 Task: Pair a Bluetooth device, such as headphones or a keyboard, with your Mac.
Action: Mouse moved to (326, 163)
Screenshot: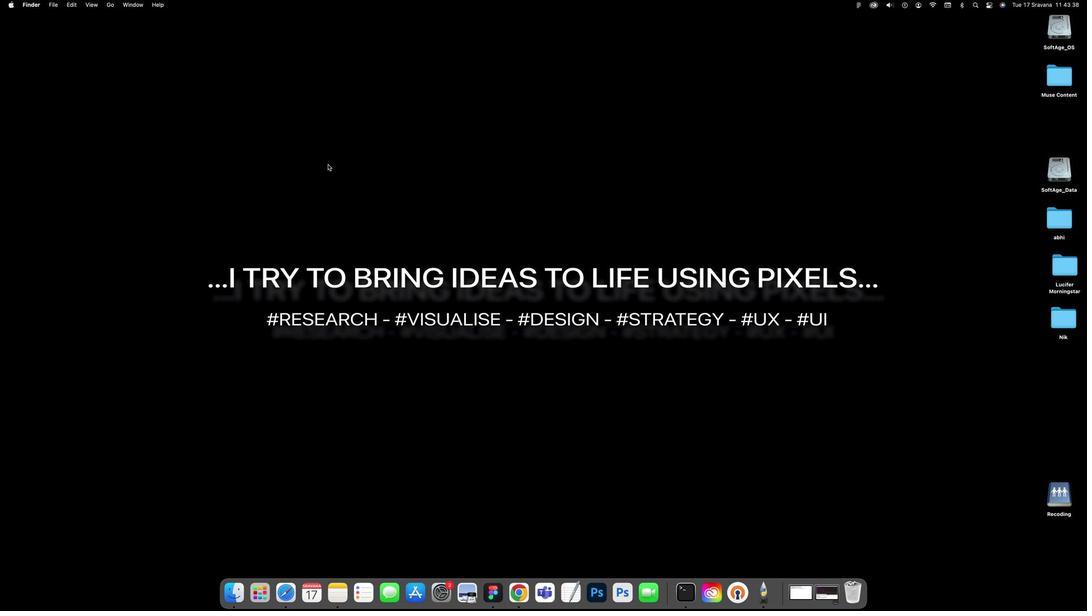 
Action: Mouse pressed left at (326, 163)
Screenshot: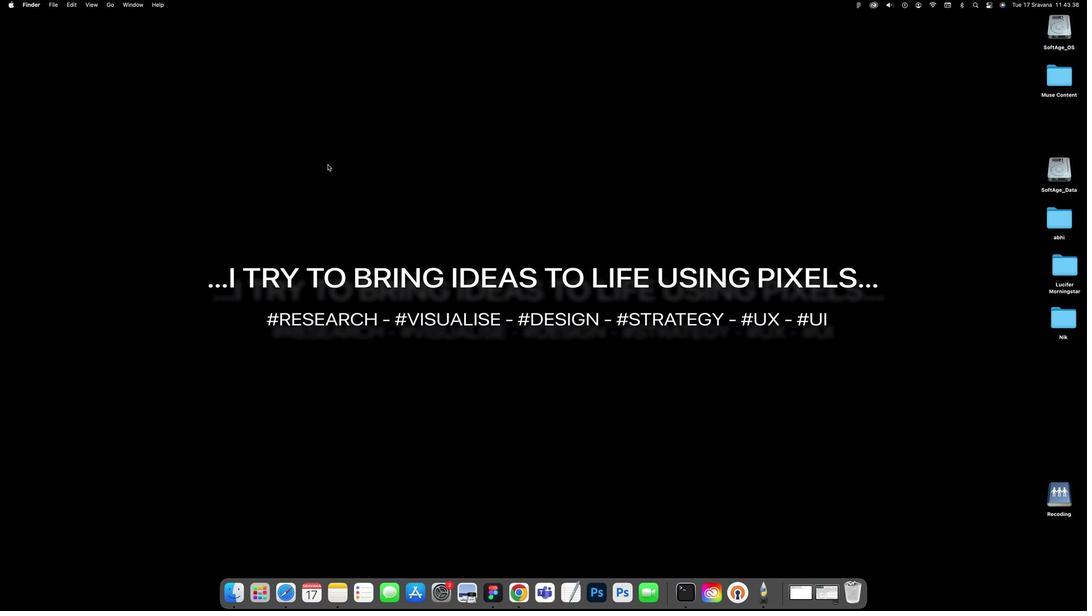 
Action: Mouse moved to (7, 2)
Screenshot: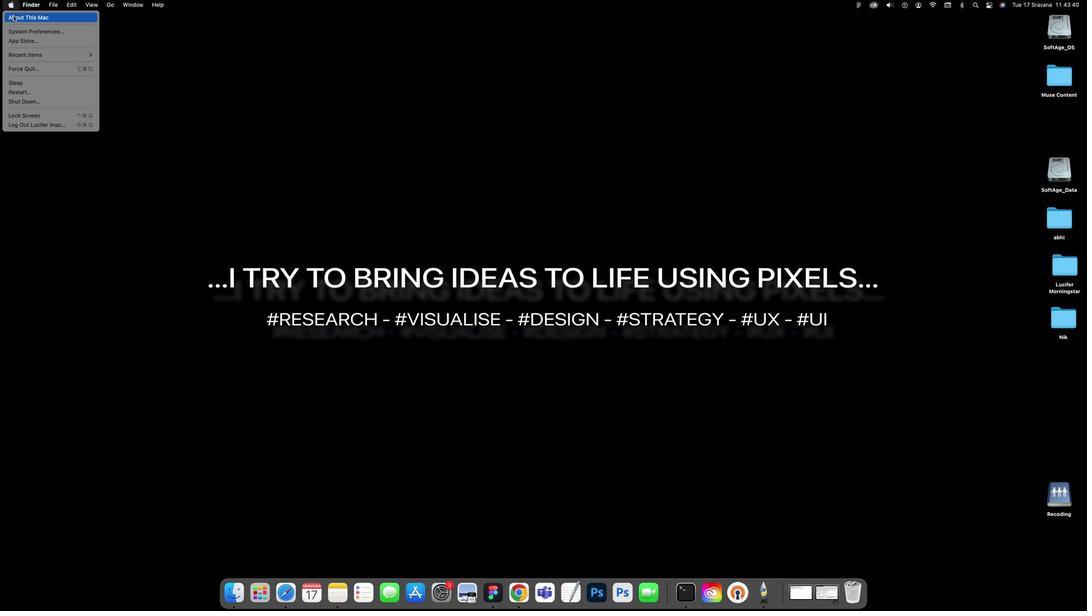
Action: Mouse pressed left at (7, 2)
Screenshot: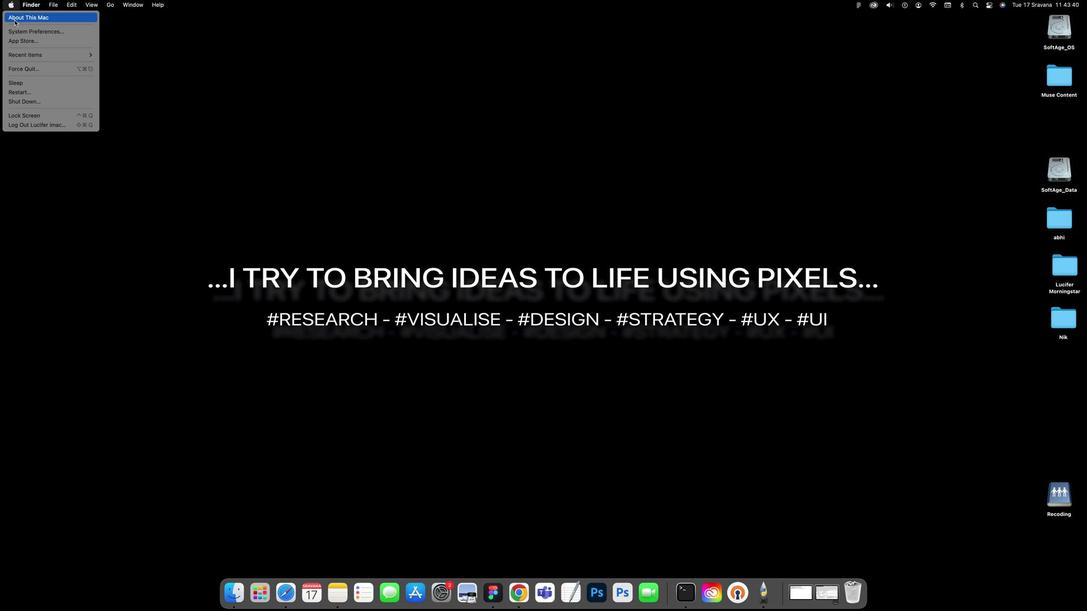 
Action: Mouse moved to (13, 28)
Screenshot: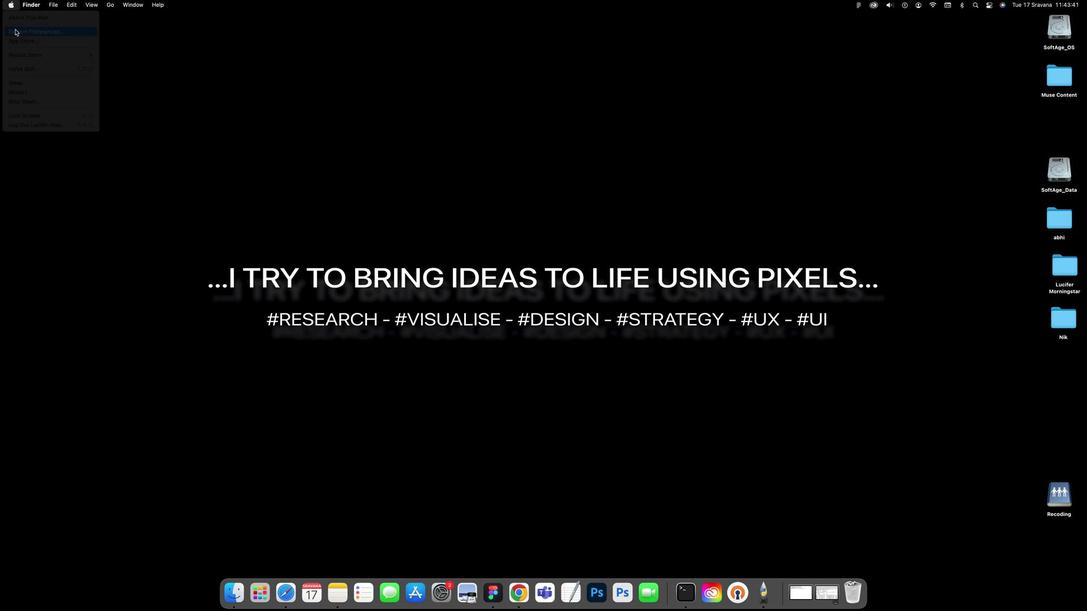 
Action: Mouse pressed left at (13, 28)
Screenshot: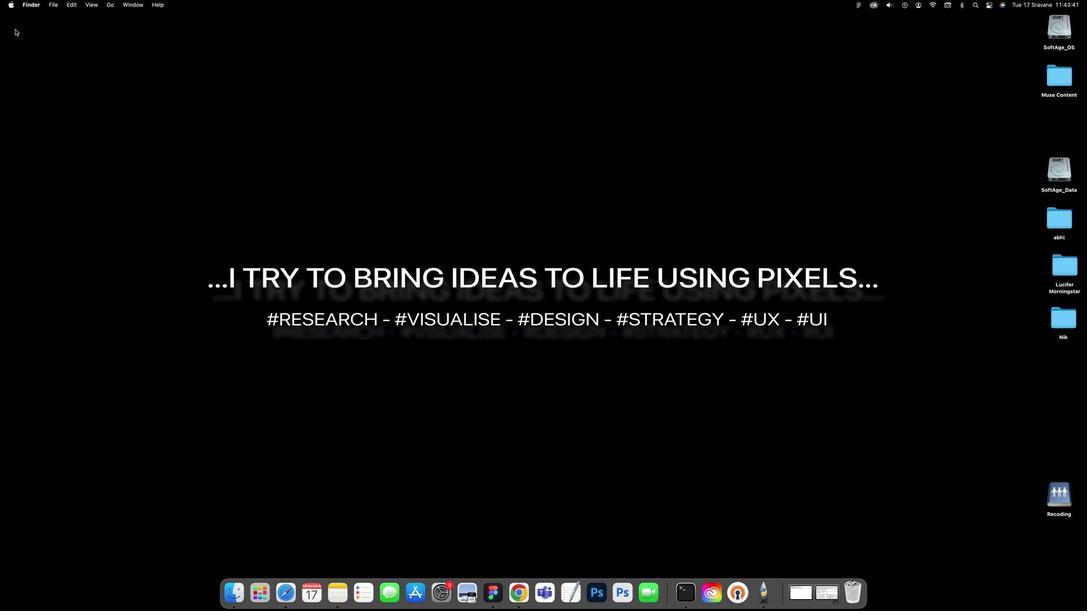 
Action: Mouse moved to (446, 345)
Screenshot: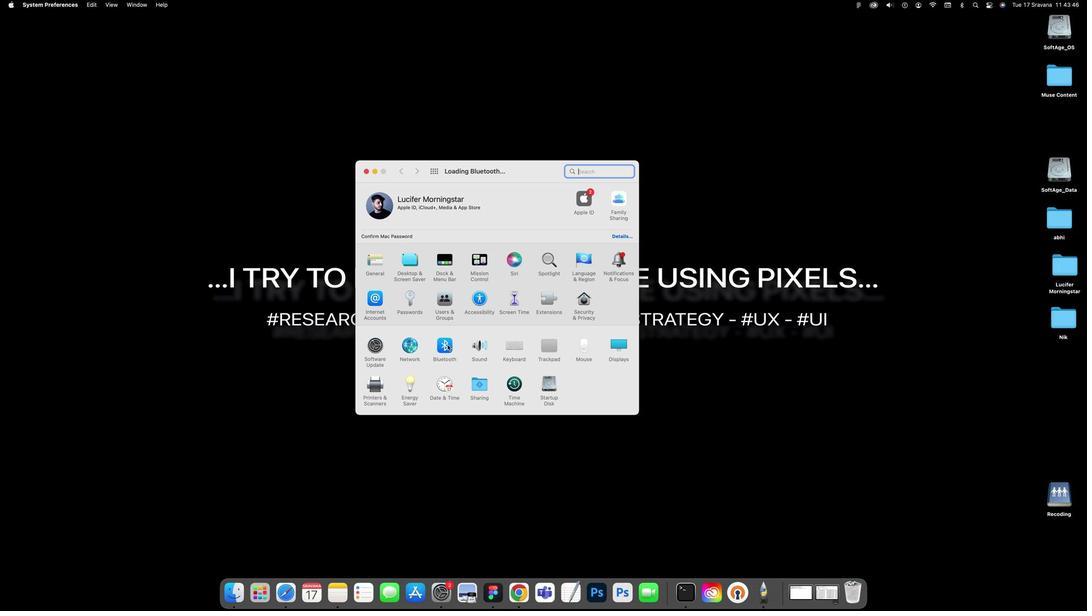 
Action: Mouse pressed left at (446, 345)
Screenshot: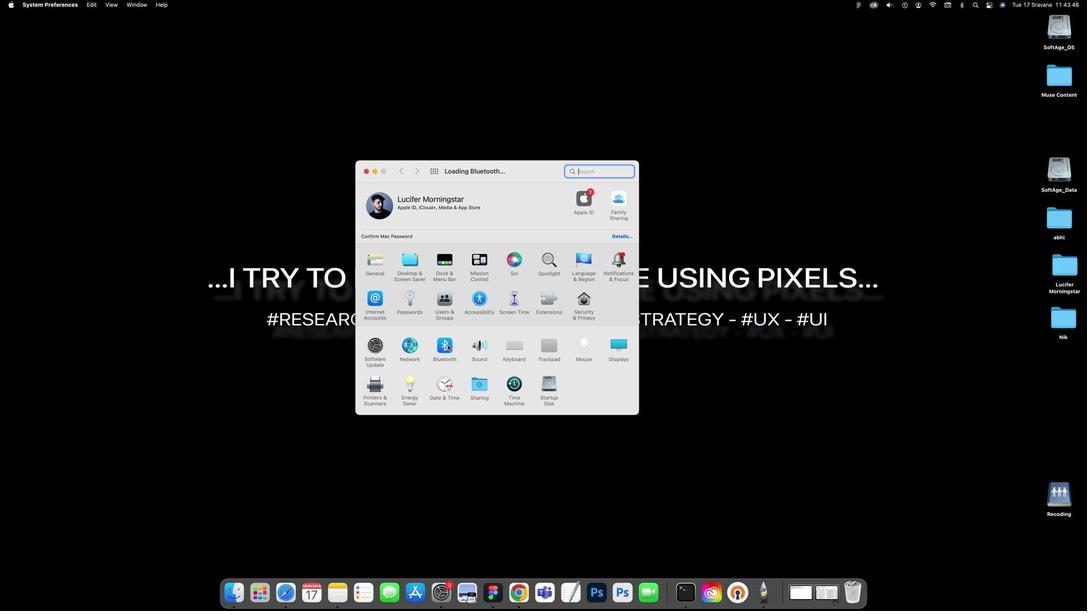 
Action: Mouse moved to (518, 311)
Screenshot: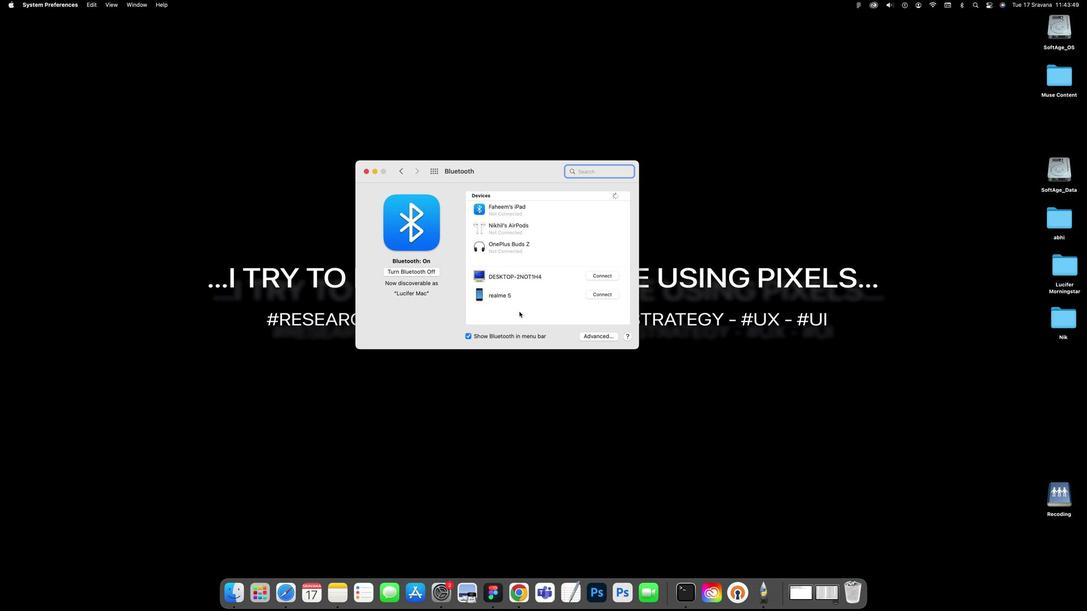 
Action: Mouse scrolled (518, 311) with delta (0, -1)
Screenshot: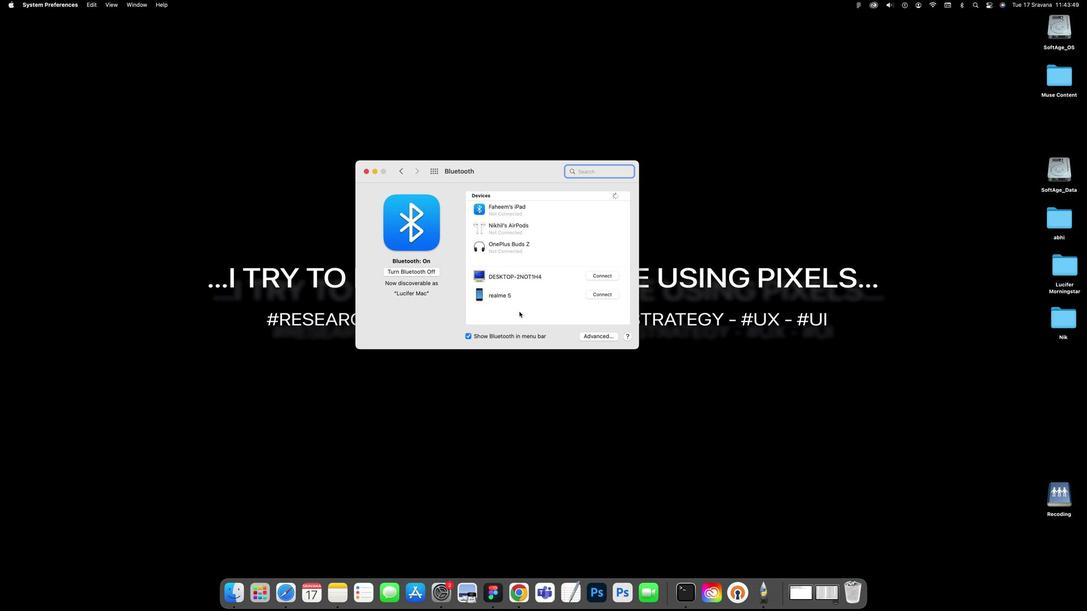 
Action: Mouse moved to (518, 311)
Screenshot: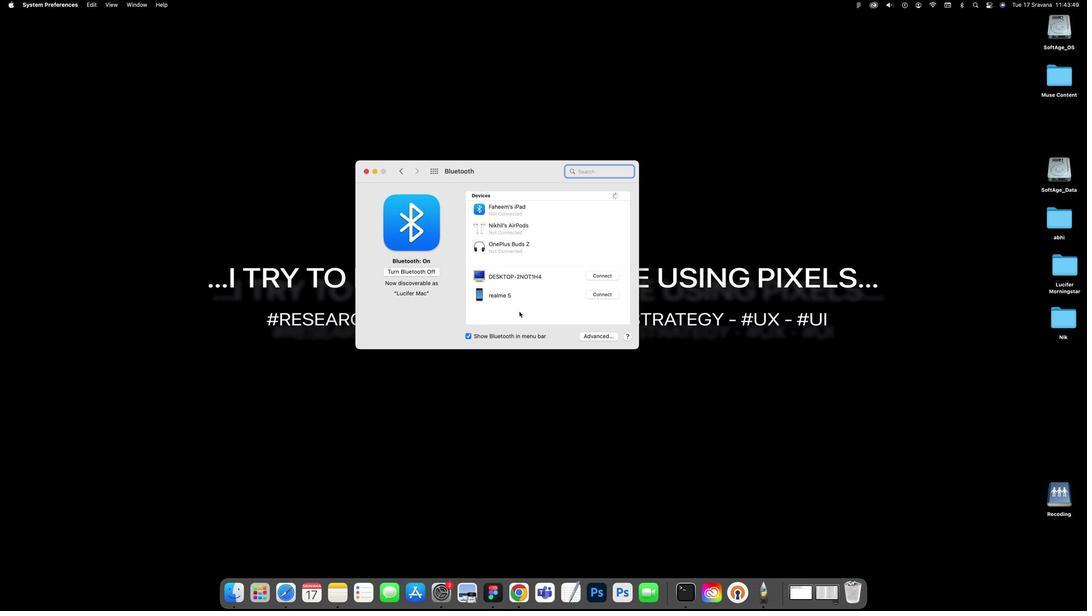
Action: Mouse scrolled (518, 311) with delta (0, -1)
Screenshot: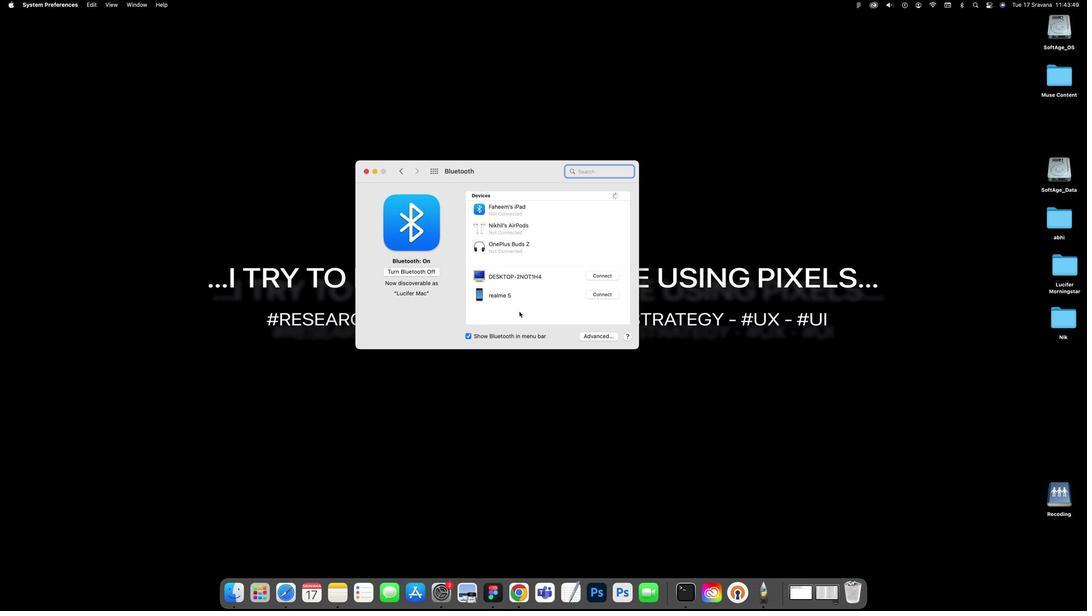
Action: Mouse scrolled (518, 311) with delta (0, -4)
Screenshot: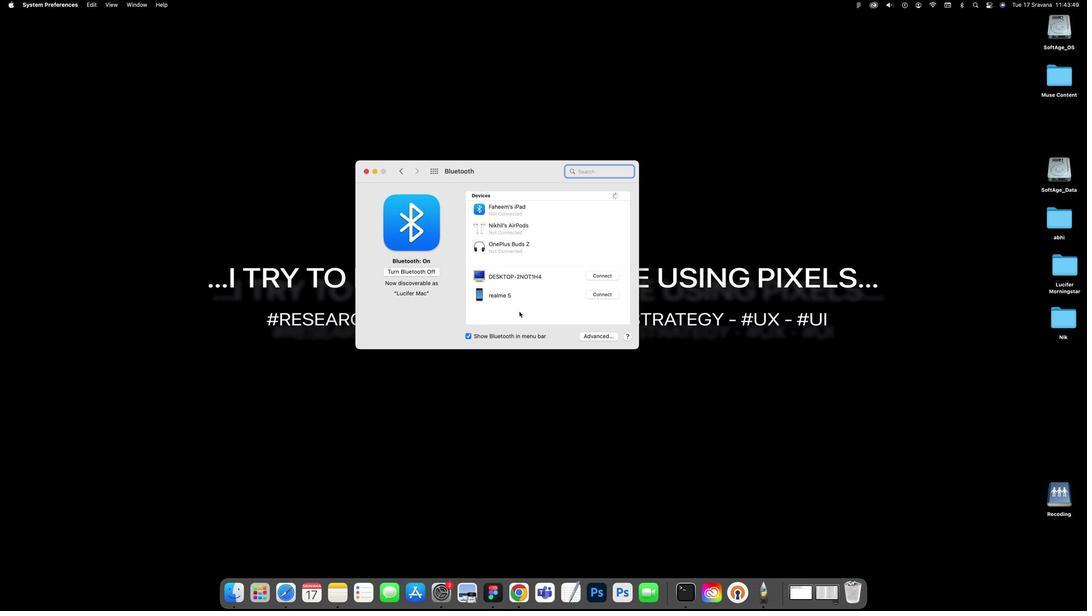 
Action: Mouse scrolled (518, 311) with delta (0, -1)
Screenshot: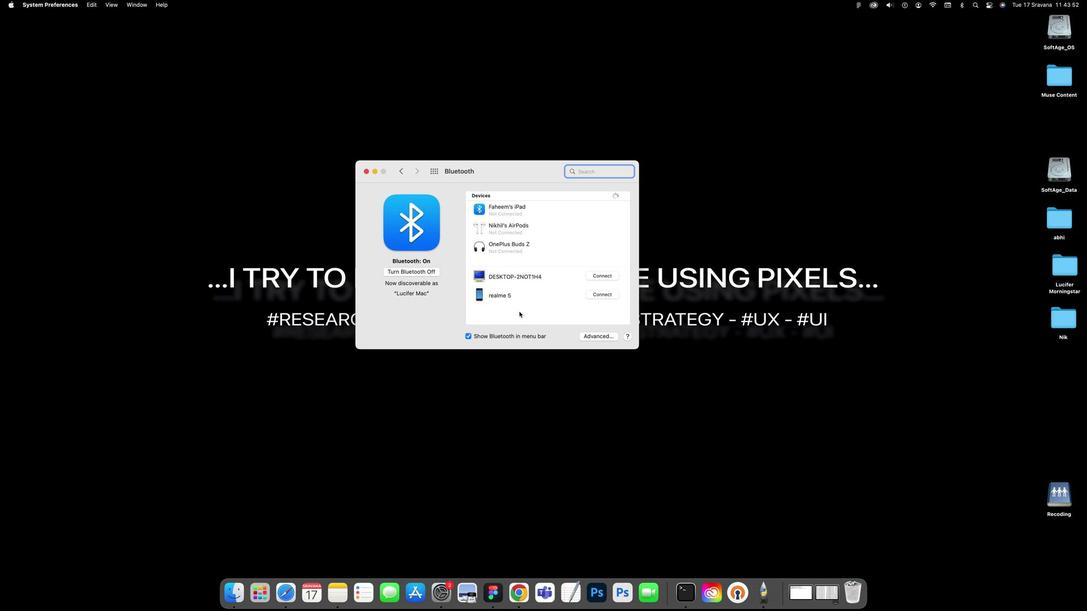 
Action: Mouse scrolled (518, 311) with delta (0, -1)
Screenshot: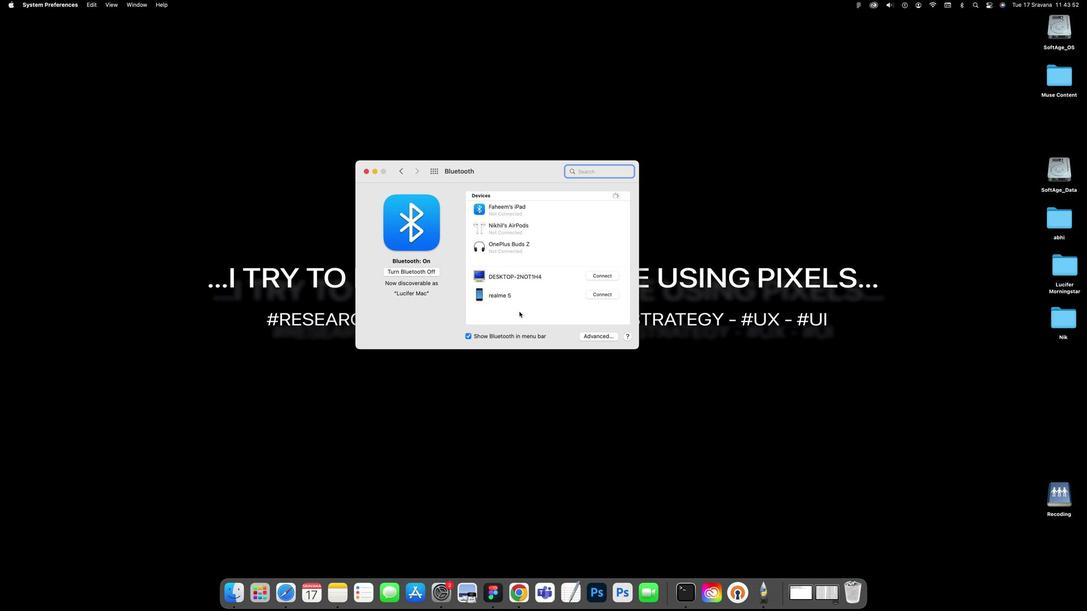 
Action: Mouse scrolled (518, 311) with delta (0, -3)
Screenshot: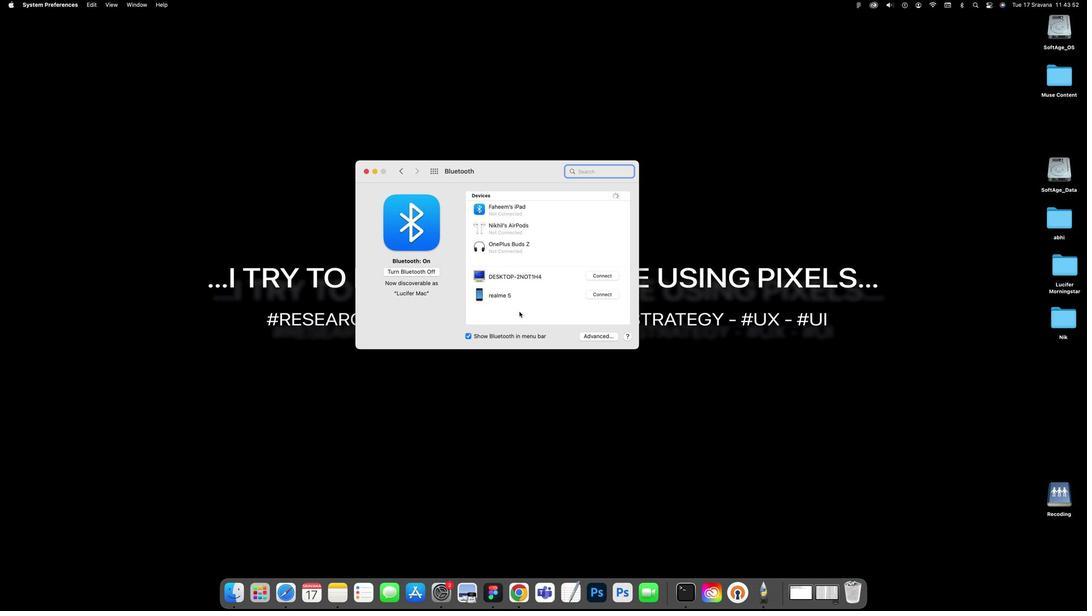
Action: Mouse scrolled (518, 311) with delta (0, -5)
Screenshot: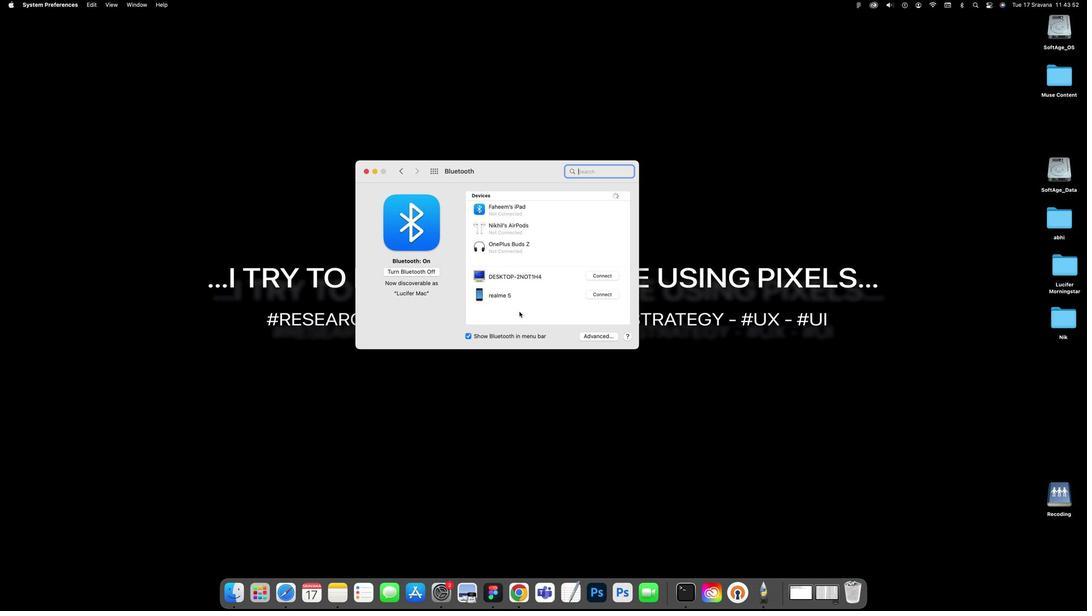 
Action: Mouse scrolled (518, 311) with delta (0, -1)
Screenshot: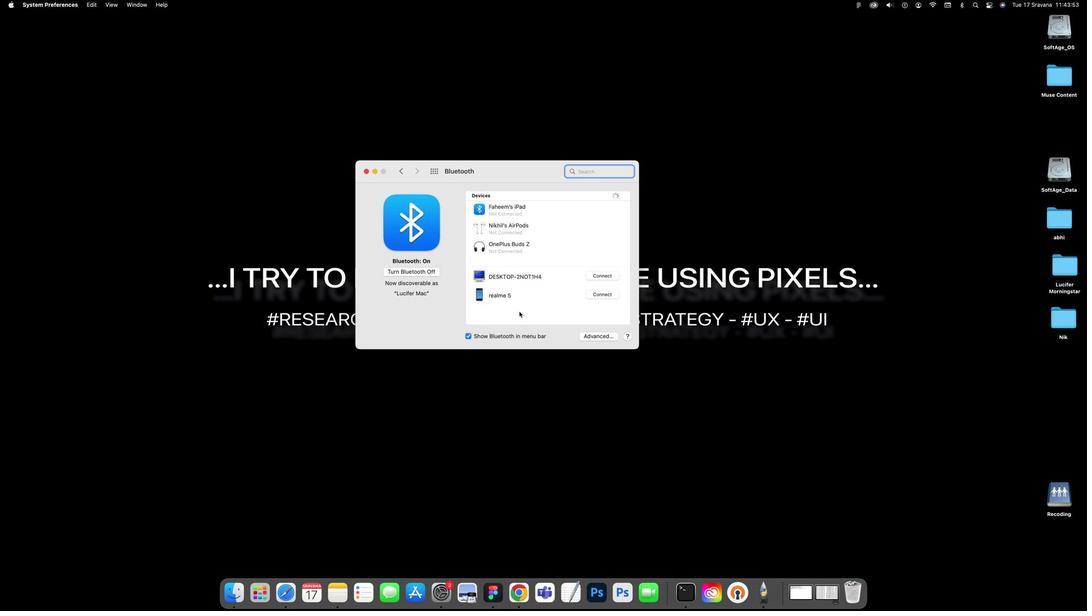 
Action: Mouse scrolled (518, 311) with delta (0, -1)
Screenshot: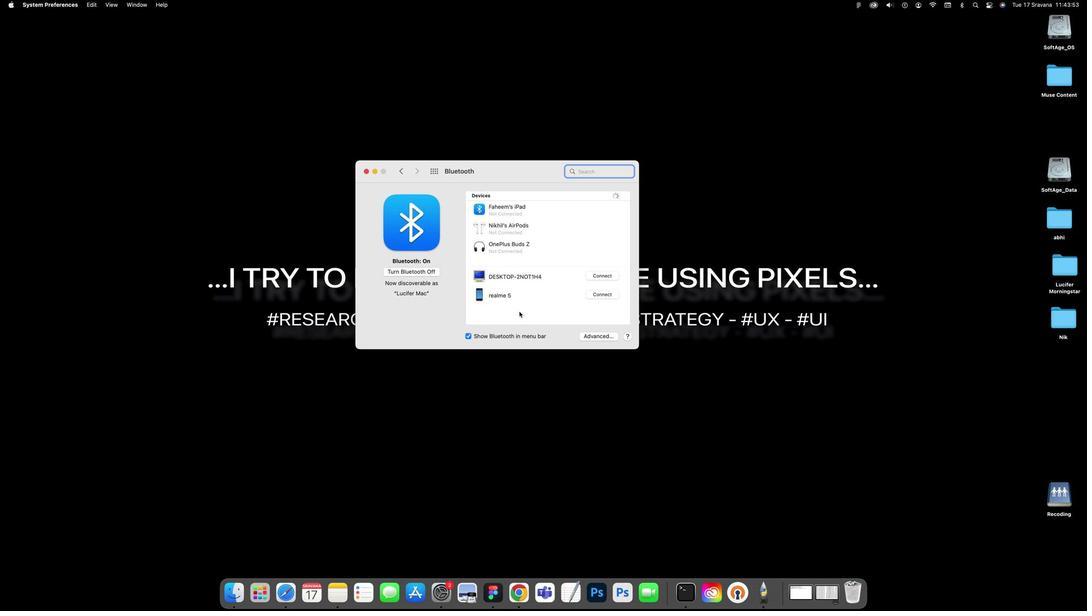 
Action: Mouse scrolled (518, 311) with delta (0, -4)
Screenshot: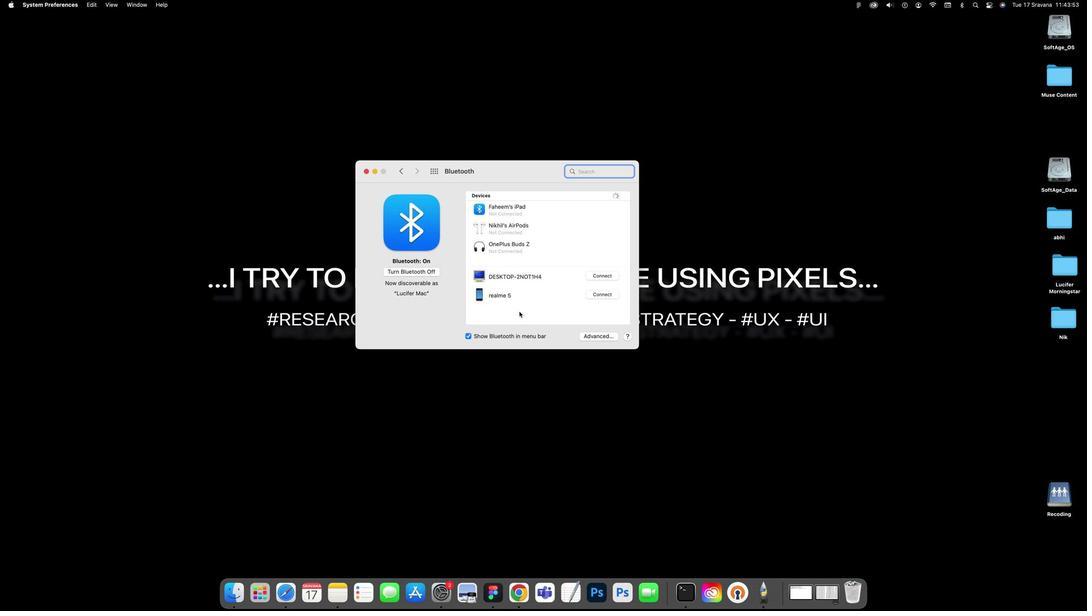 
Action: Mouse scrolled (518, 311) with delta (0, -5)
Screenshot: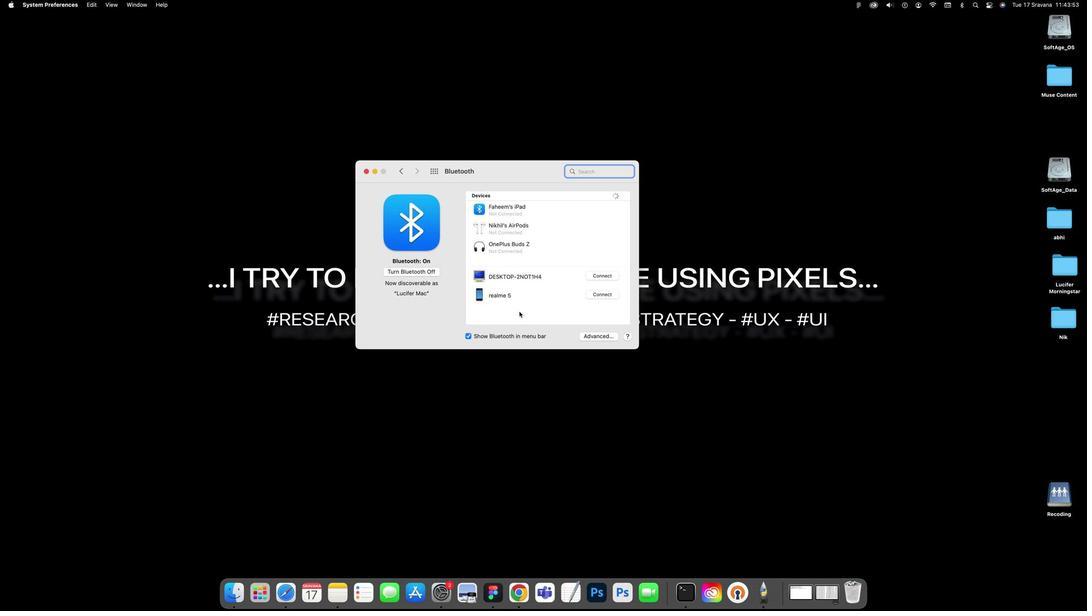 
Action: Mouse moved to (530, 247)
Screenshot: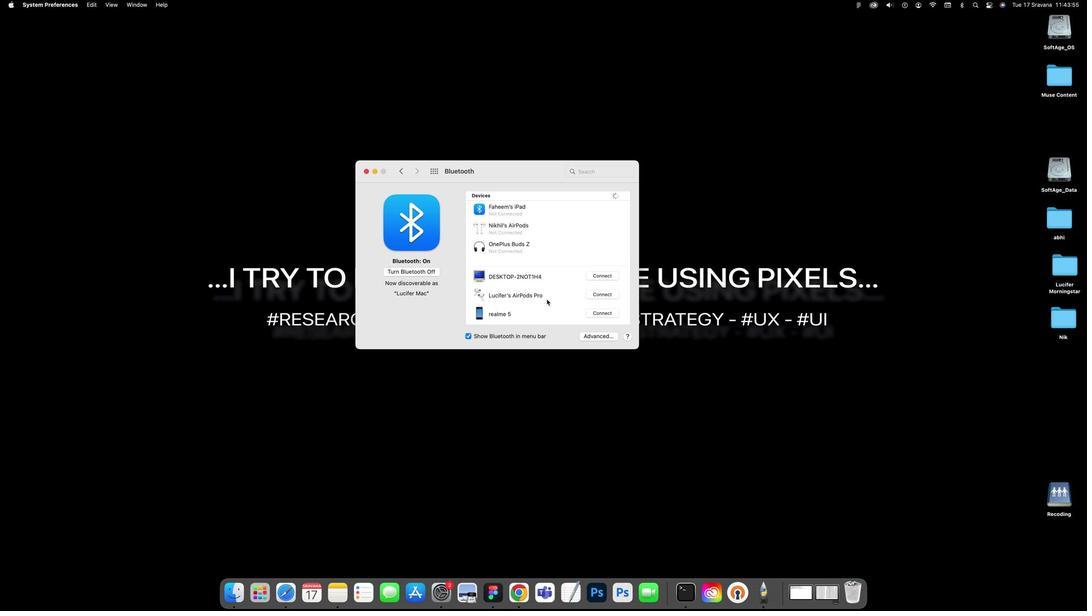 
Action: Mouse pressed left at (530, 247)
Screenshot: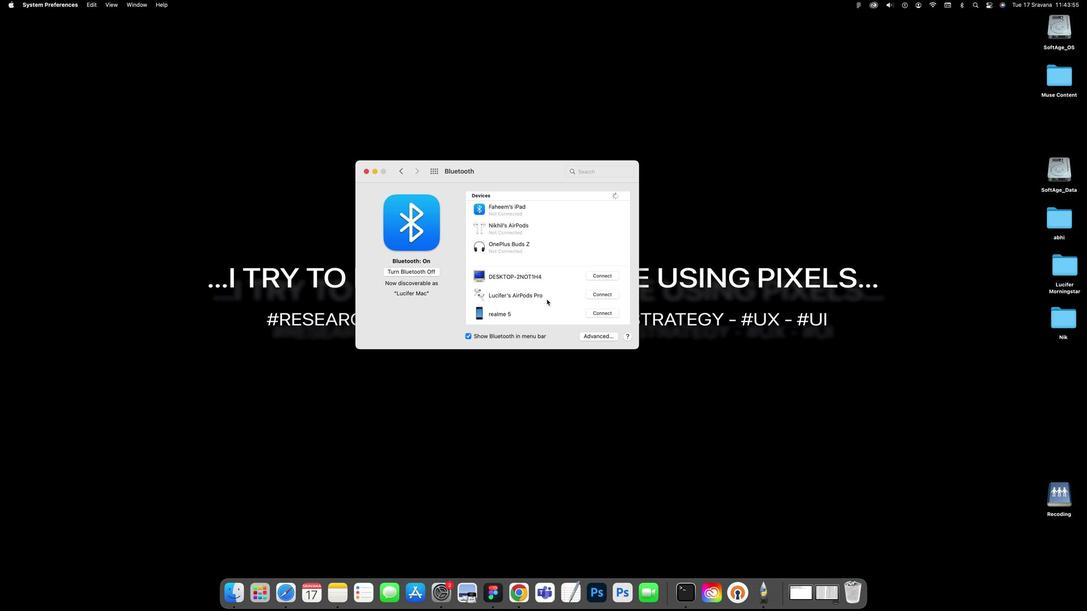 
Action: Mouse moved to (601, 294)
Screenshot: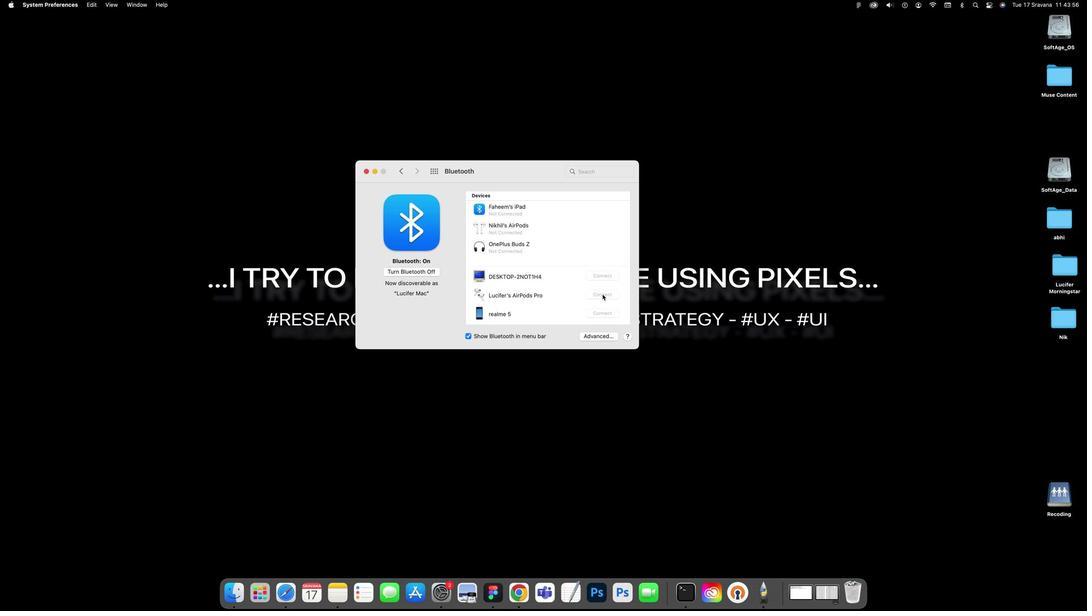 
Action: Mouse pressed left at (601, 294)
Screenshot: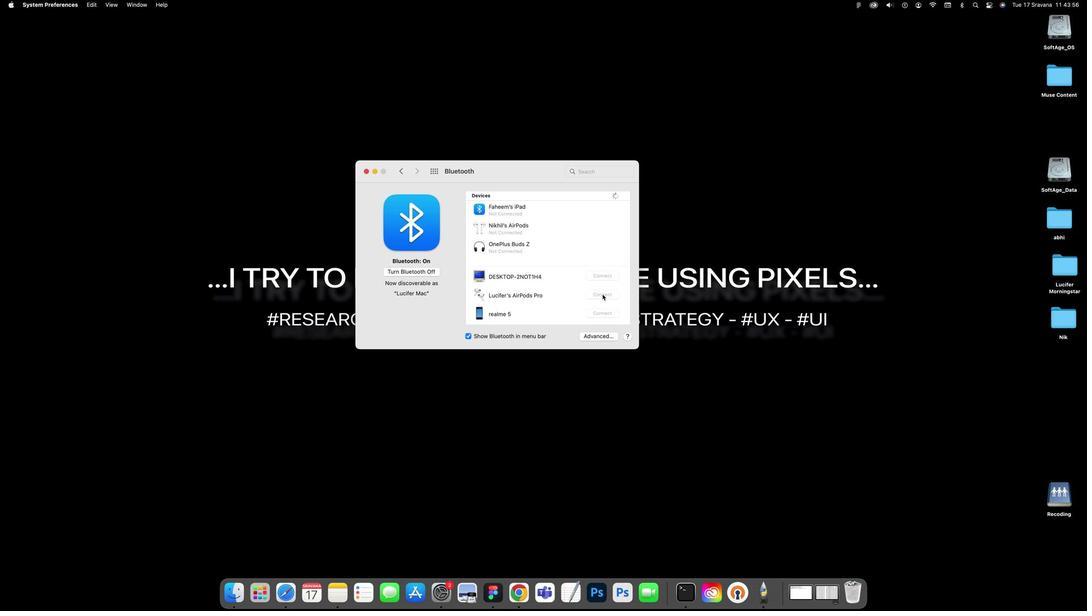 
Action: Mouse moved to (598, 209)
Screenshot: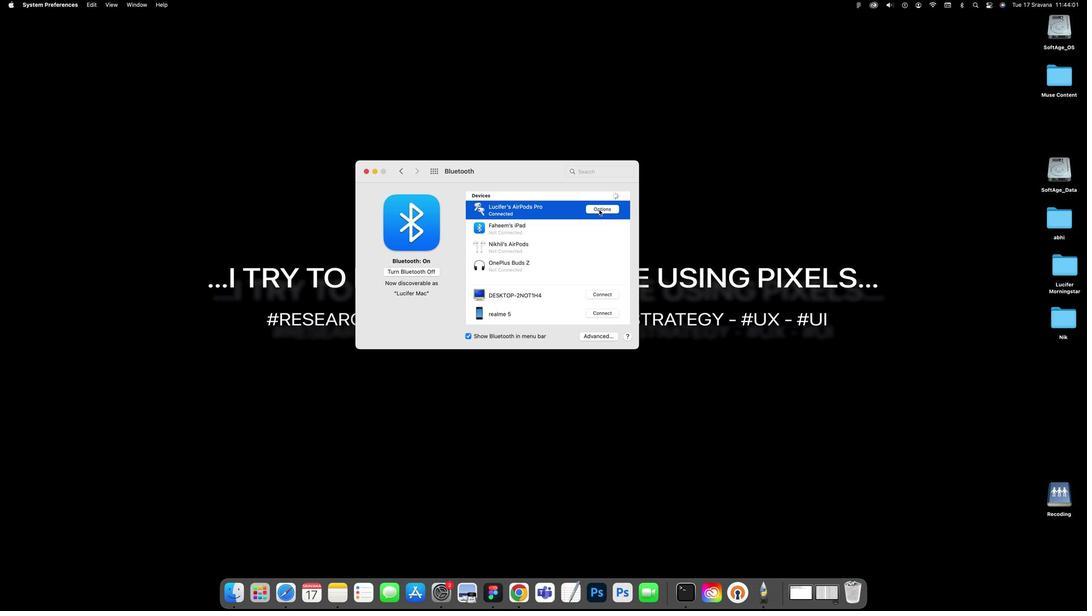 
Action: Mouse pressed left at (598, 209)
Screenshot: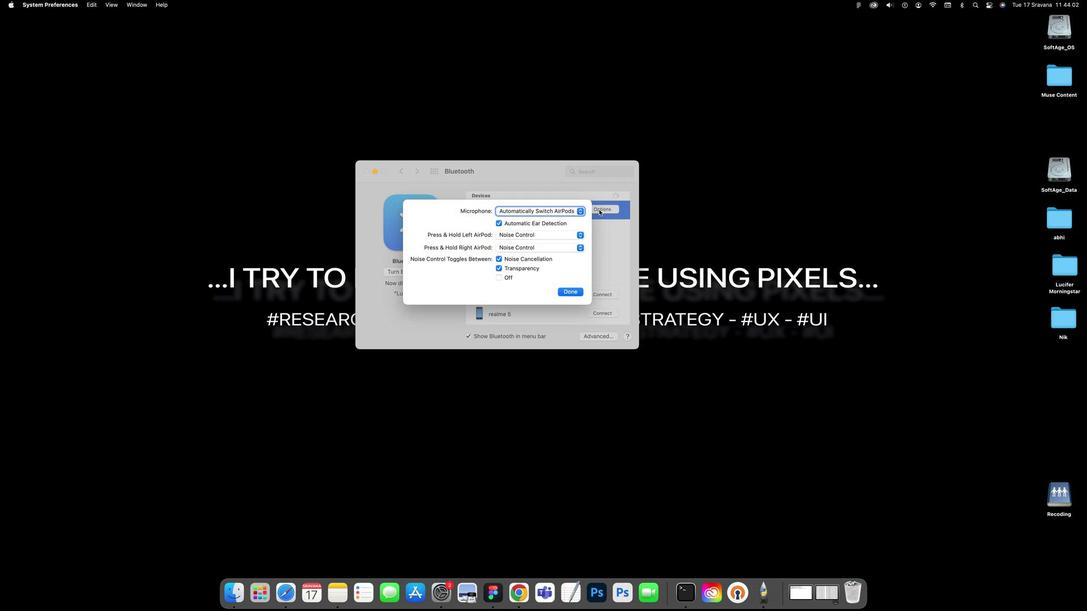 
Action: Mouse moved to (527, 237)
Screenshot: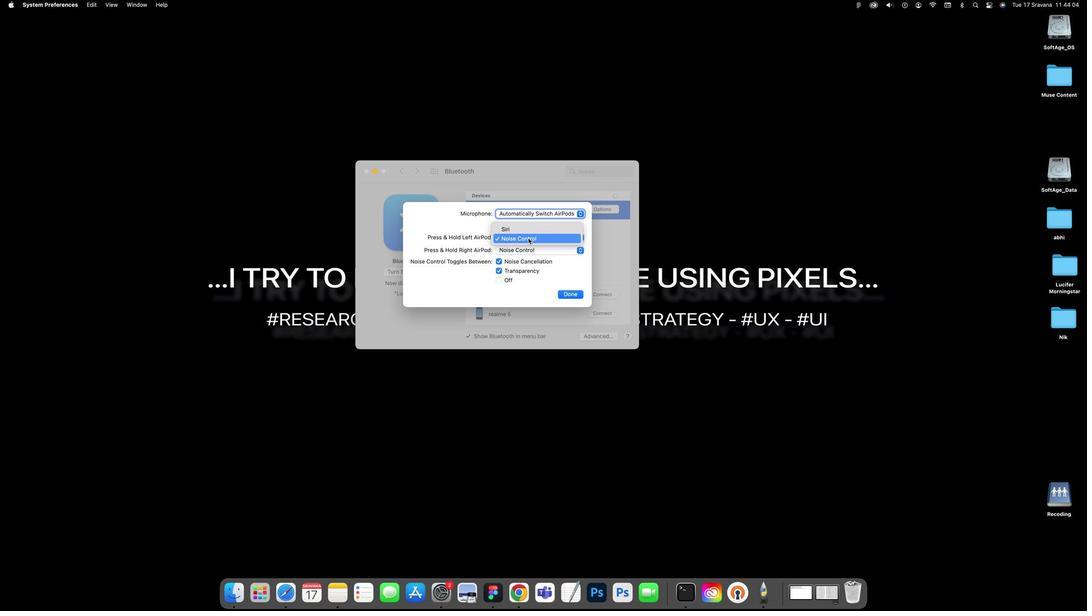 
Action: Mouse pressed left at (527, 237)
Screenshot: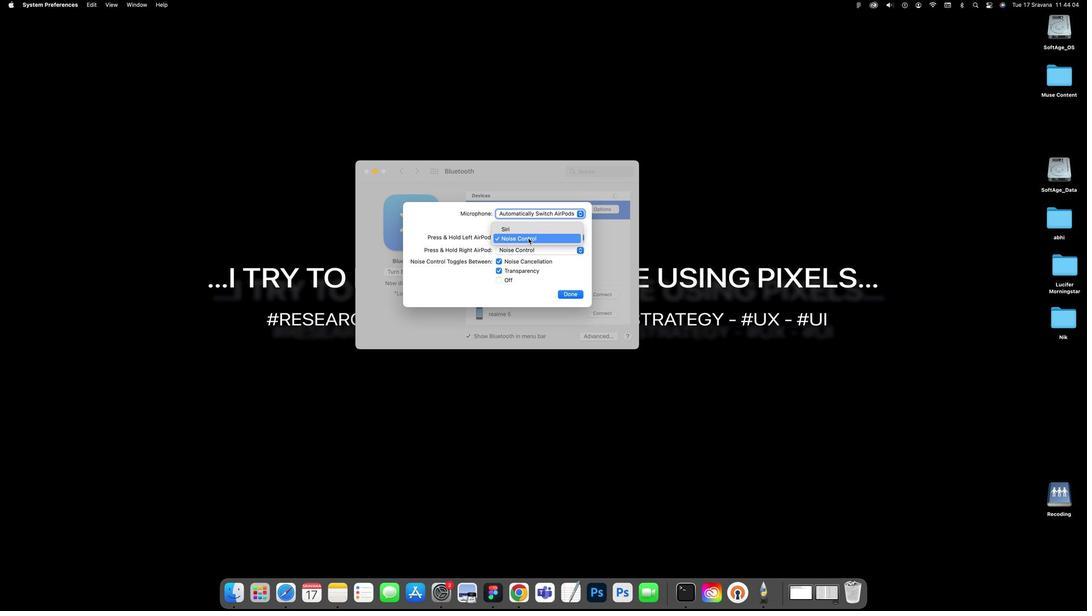 
Action: Mouse moved to (520, 228)
Screenshot: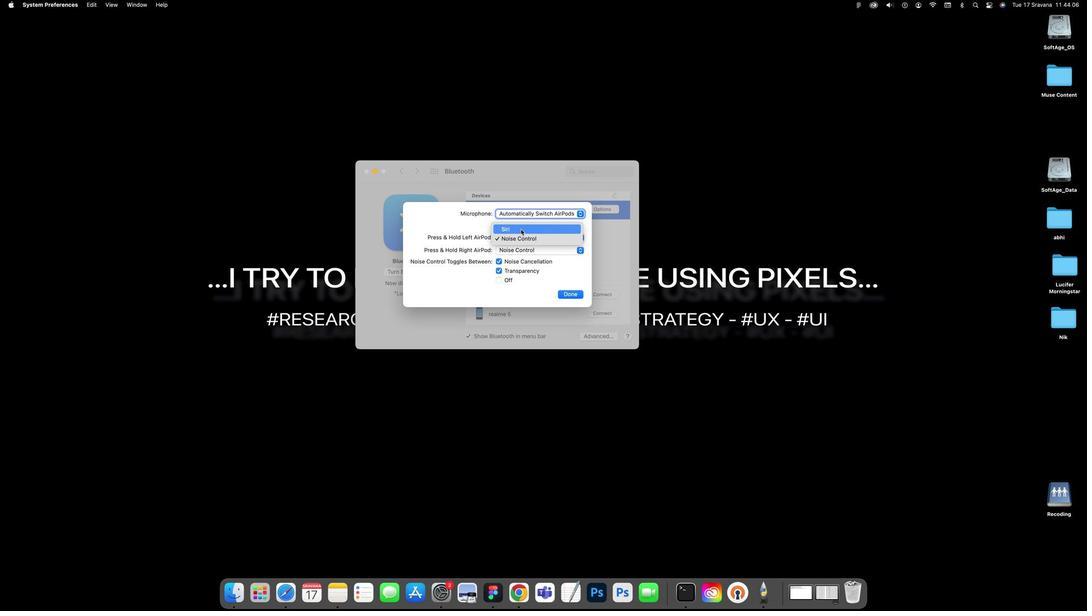 
Action: Mouse pressed left at (520, 228)
Screenshot: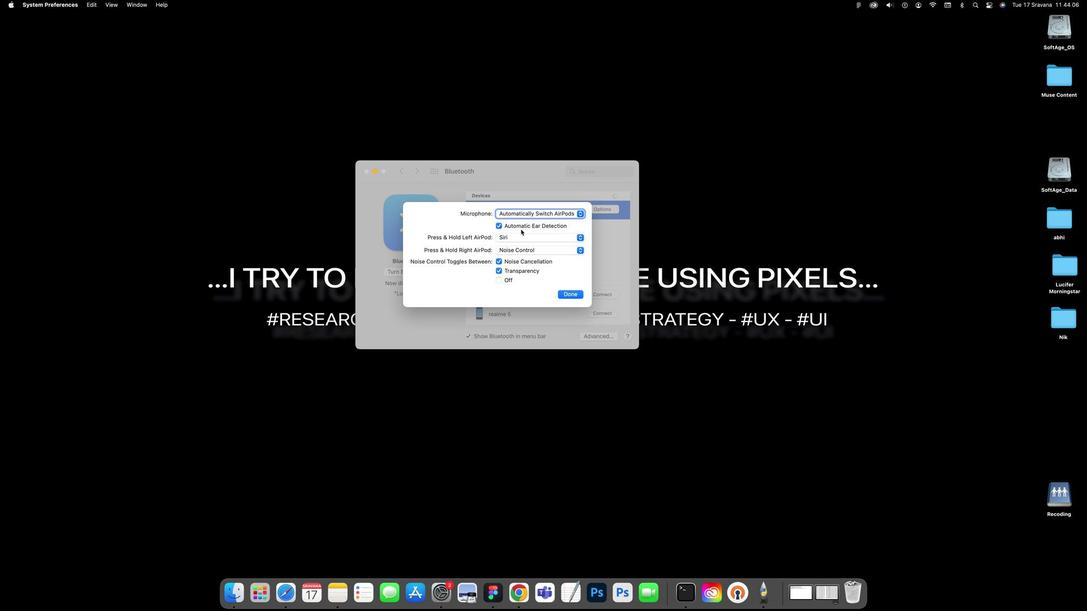 
Action: Mouse moved to (500, 278)
Screenshot: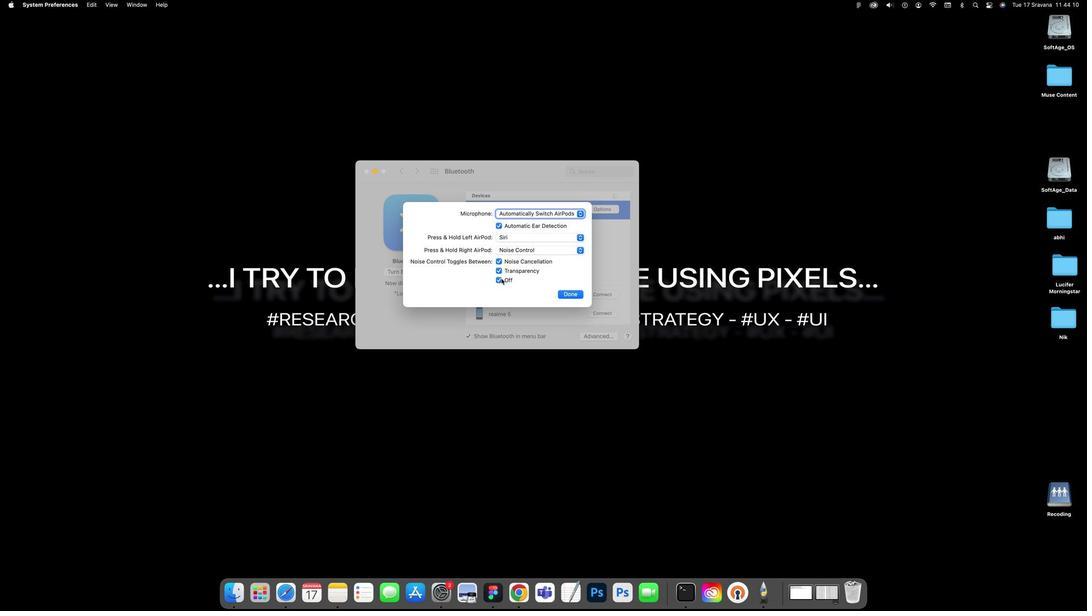 
Action: Mouse pressed left at (500, 278)
Screenshot: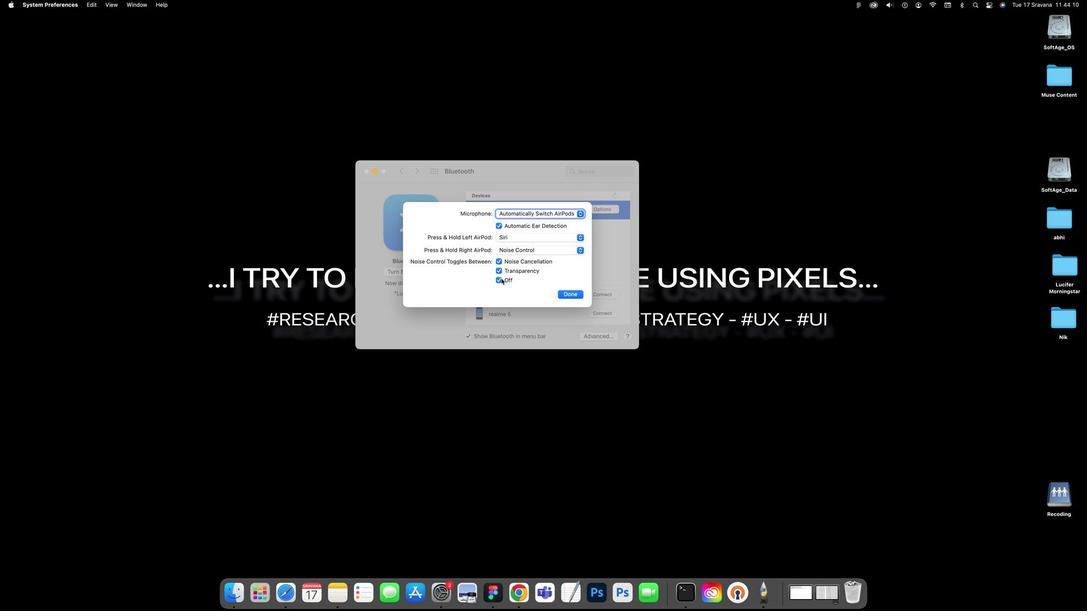
Action: Mouse moved to (558, 295)
Screenshot: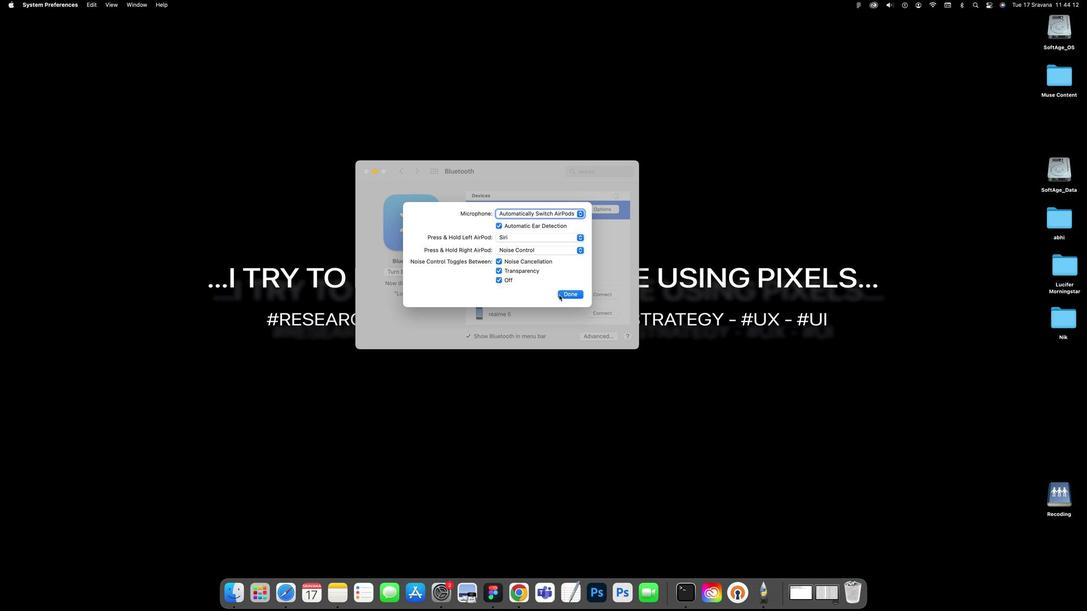 
Action: Mouse pressed left at (558, 295)
Screenshot: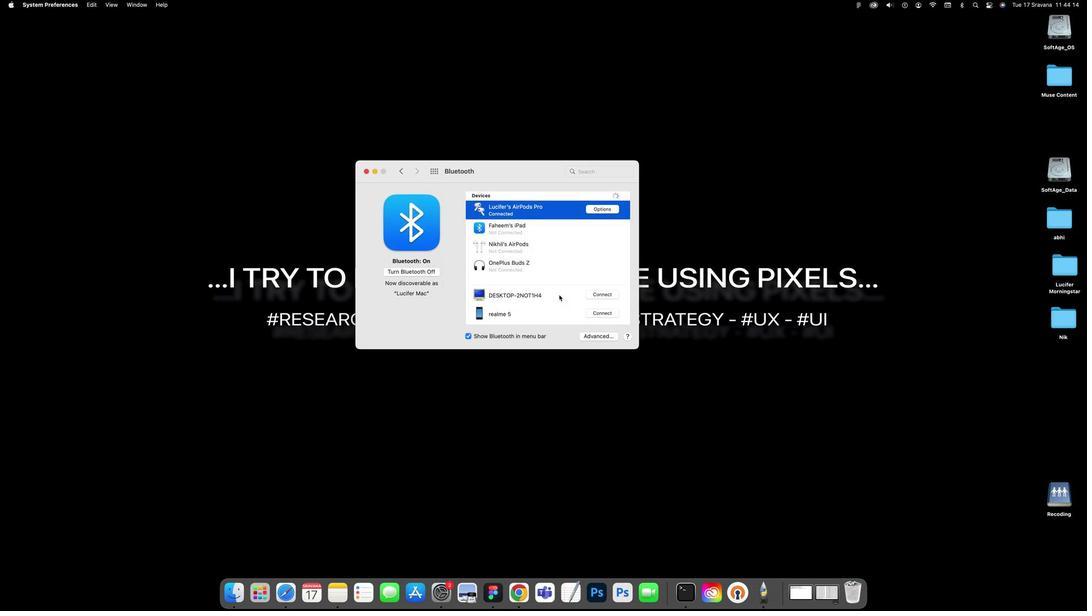 
Action: Mouse moved to (294, 110)
Screenshot: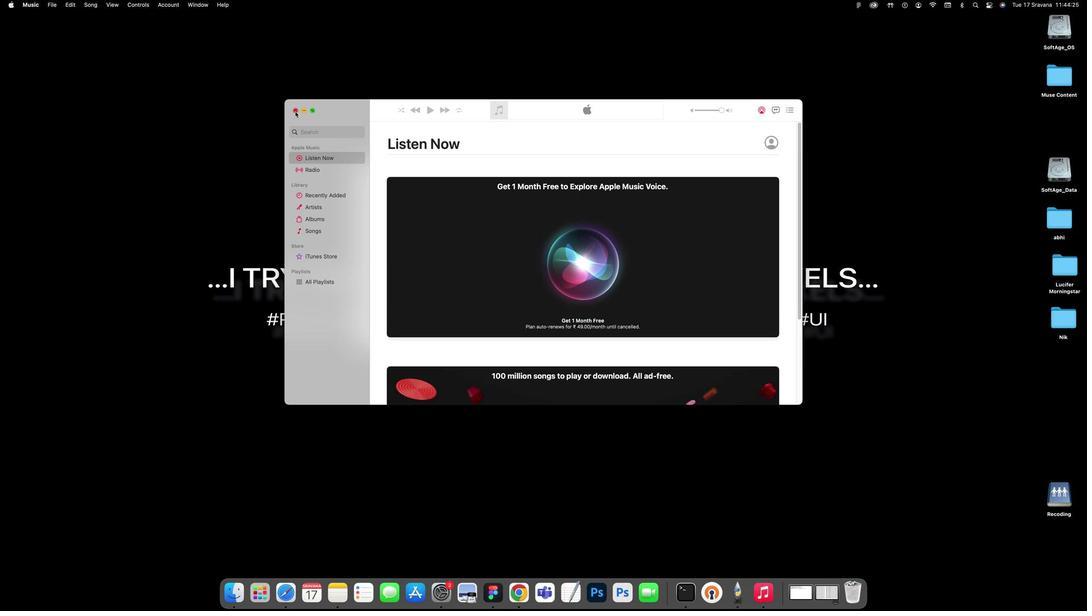 
Action: Mouse pressed left at (294, 110)
Screenshot: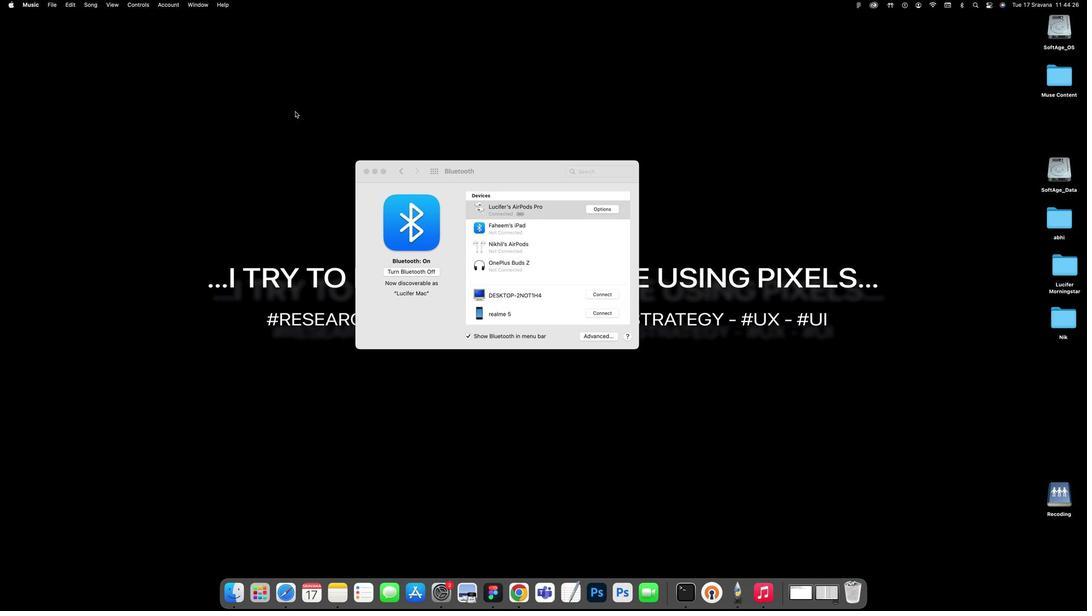 
Action: Mouse moved to (607, 206)
Screenshot: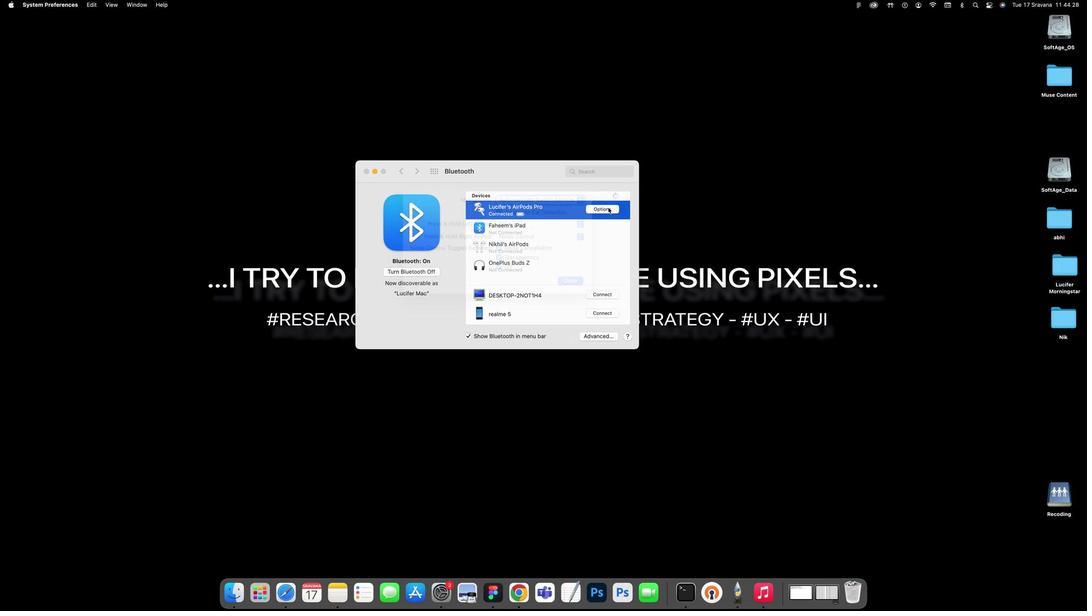 
Action: Mouse pressed left at (607, 206)
Screenshot: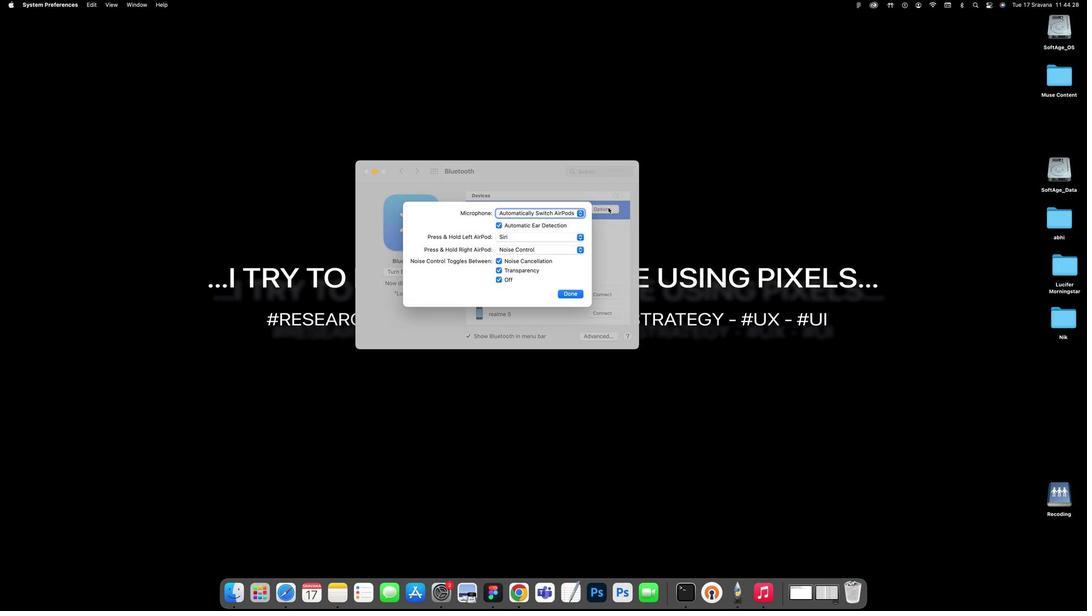 
Action: Mouse moved to (889, 3)
Screenshot: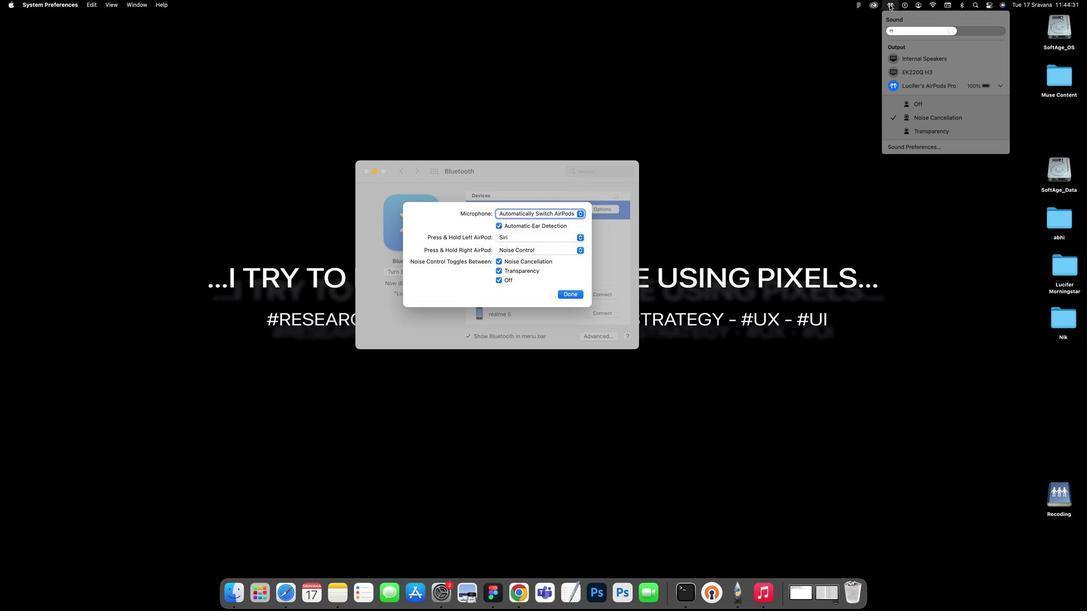 
Action: Mouse pressed left at (889, 3)
Screenshot: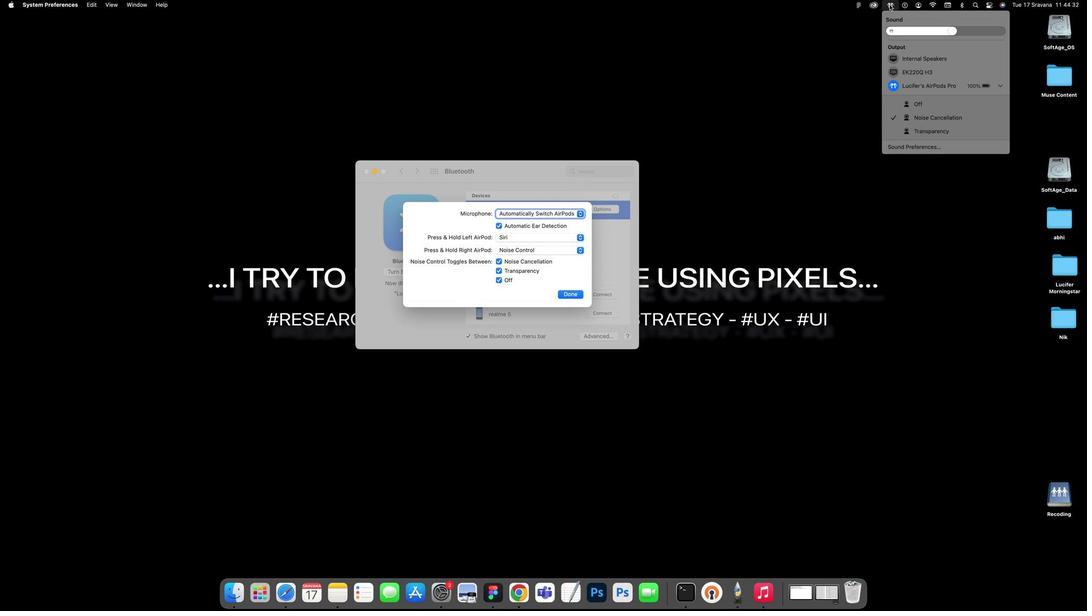 
Action: Mouse moved to (917, 134)
Screenshot: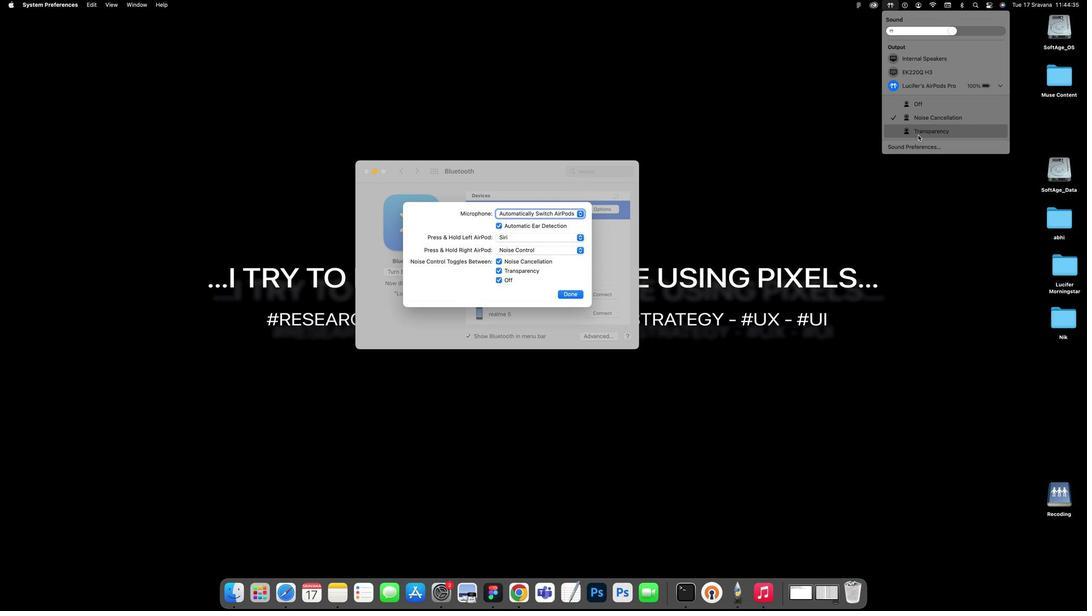 
Action: Mouse pressed left at (917, 134)
Screenshot: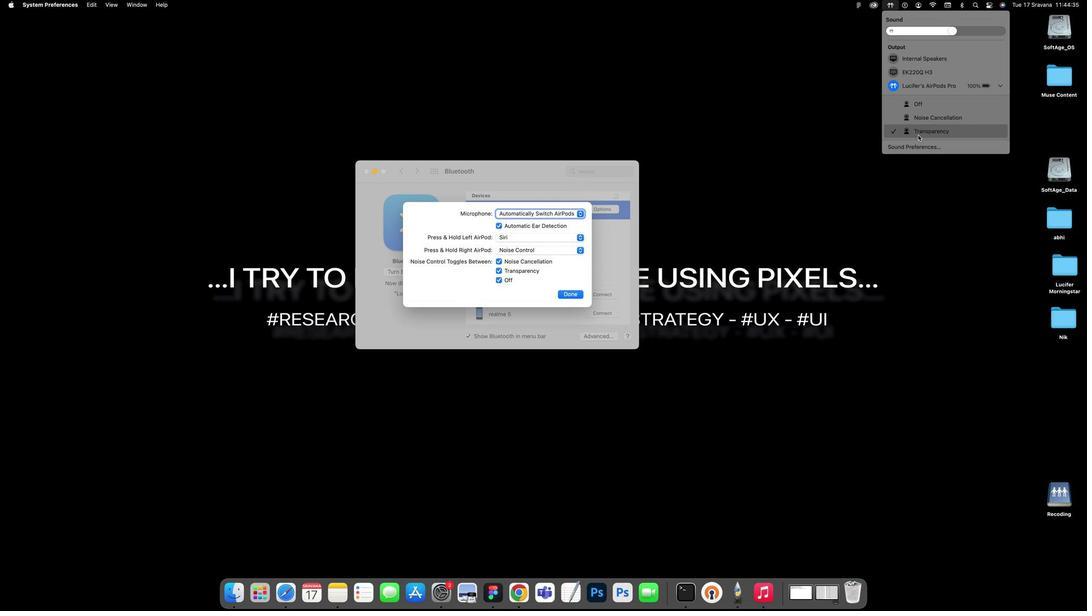 
Action: Mouse moved to (906, 107)
Screenshot: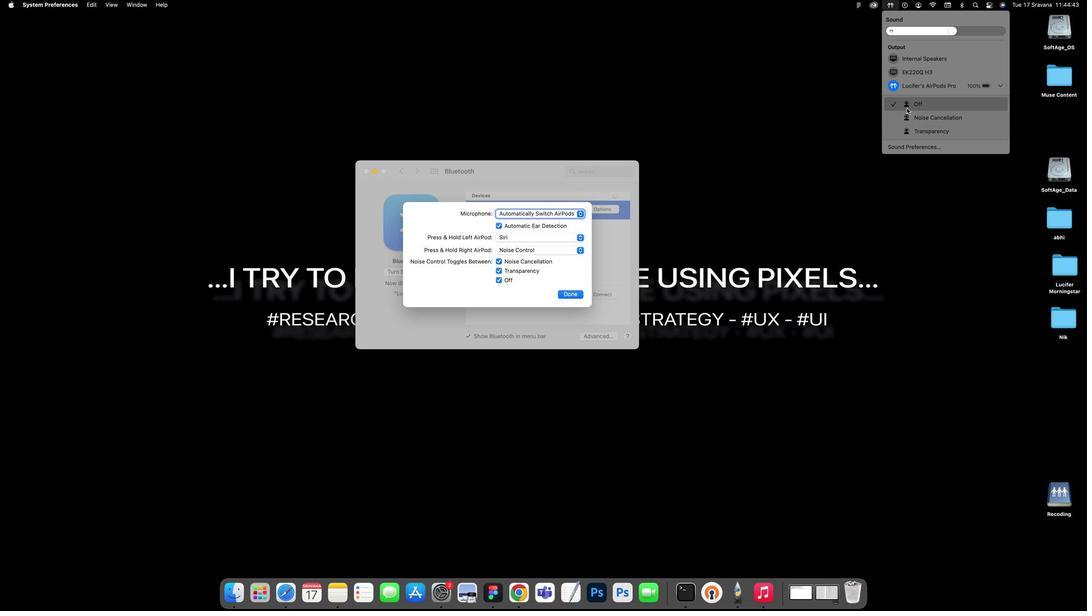 
Action: Mouse pressed left at (906, 107)
Screenshot: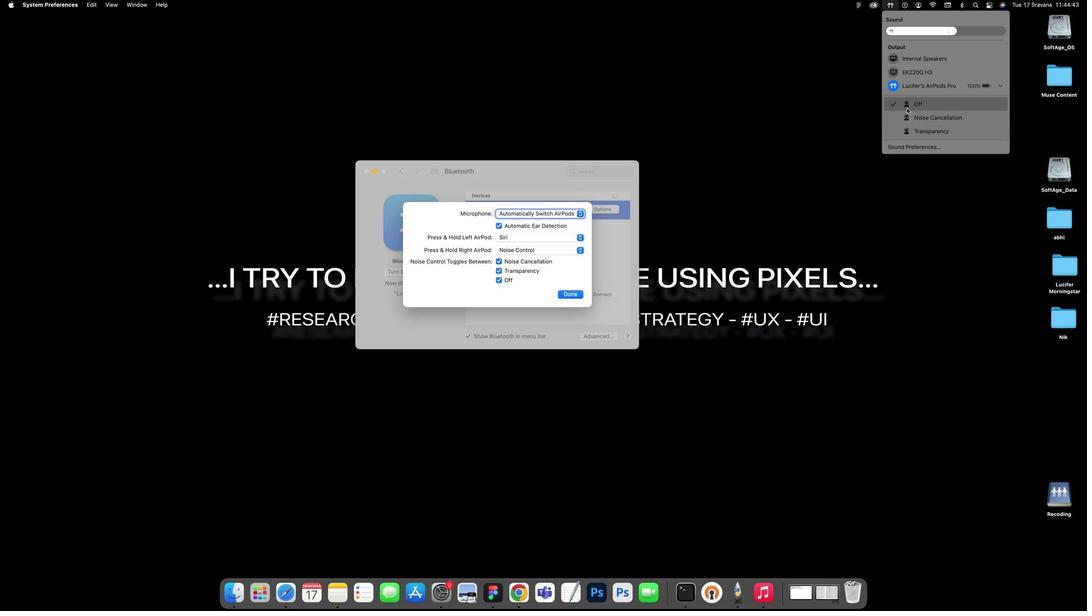 
Action: Mouse moved to (921, 103)
Screenshot: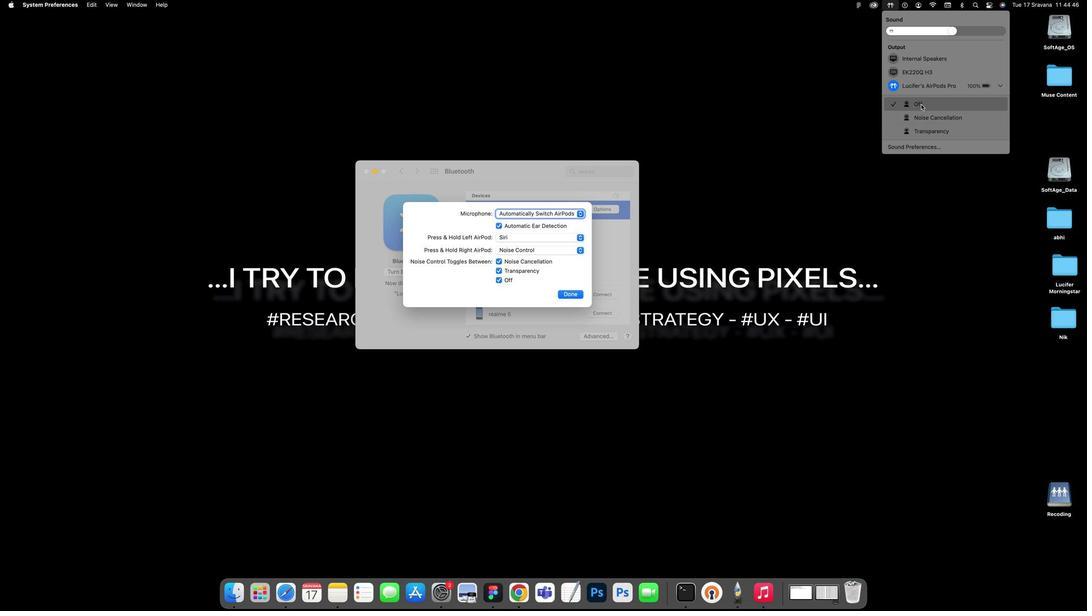 
Action: Mouse pressed left at (921, 103)
Screenshot: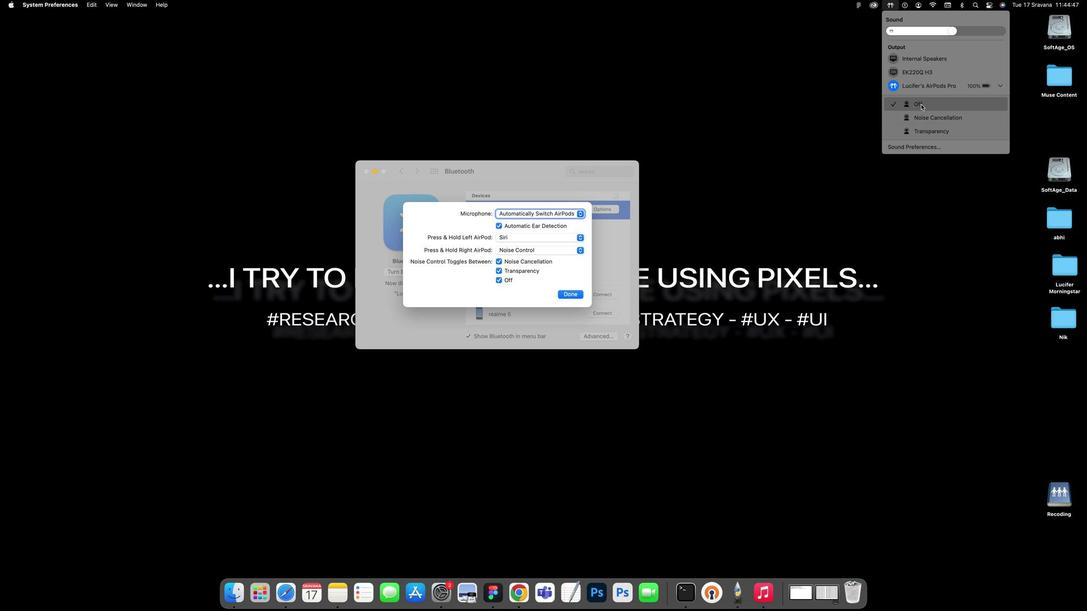 
Action: Mouse moved to (919, 113)
Screenshot: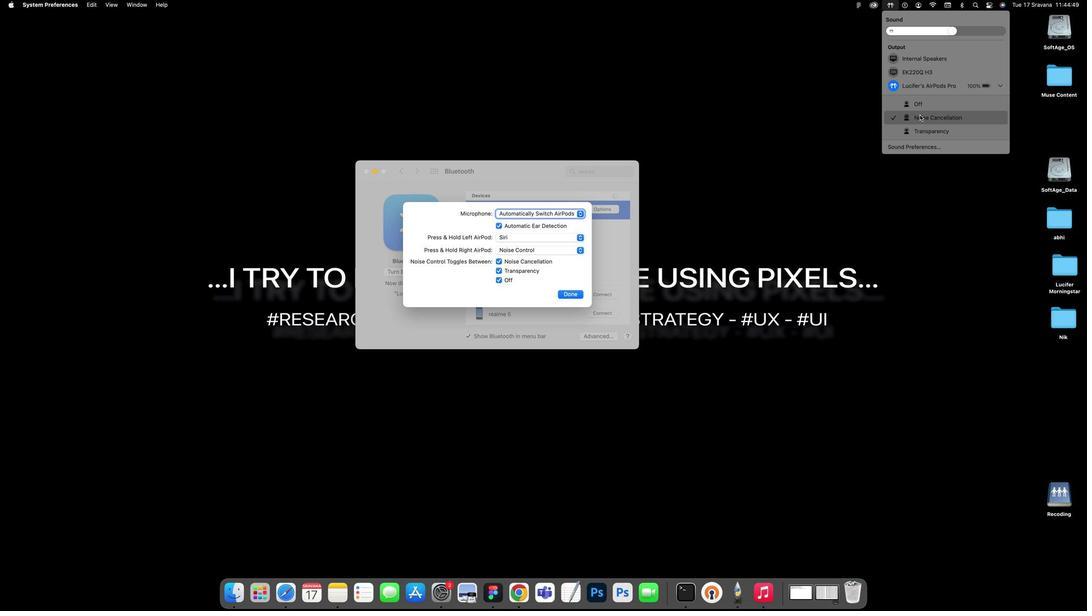 
Action: Mouse pressed left at (919, 113)
Screenshot: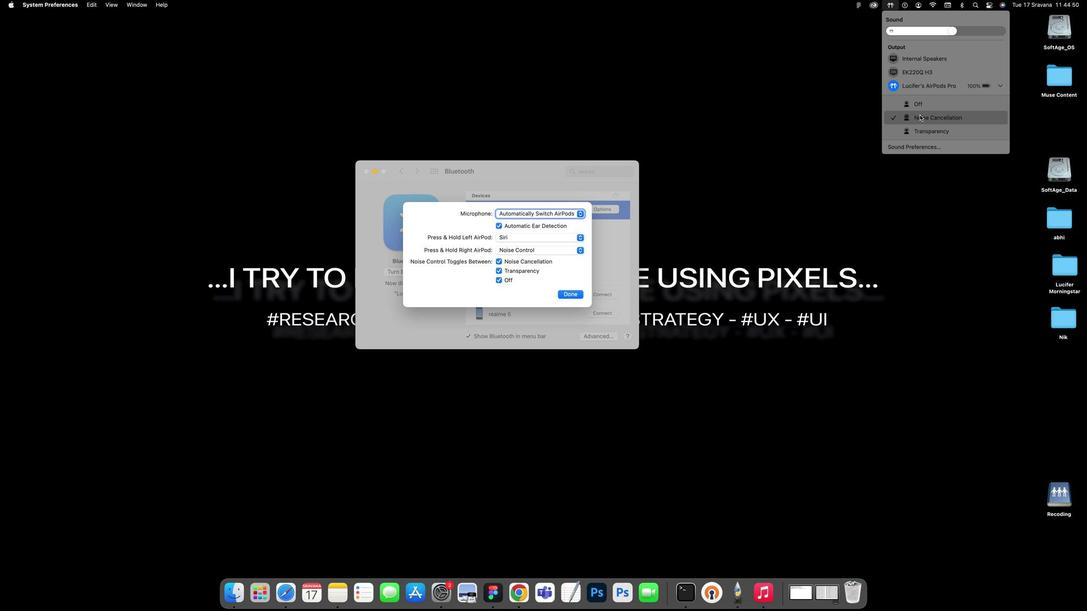 
Action: Mouse moved to (917, 129)
Screenshot: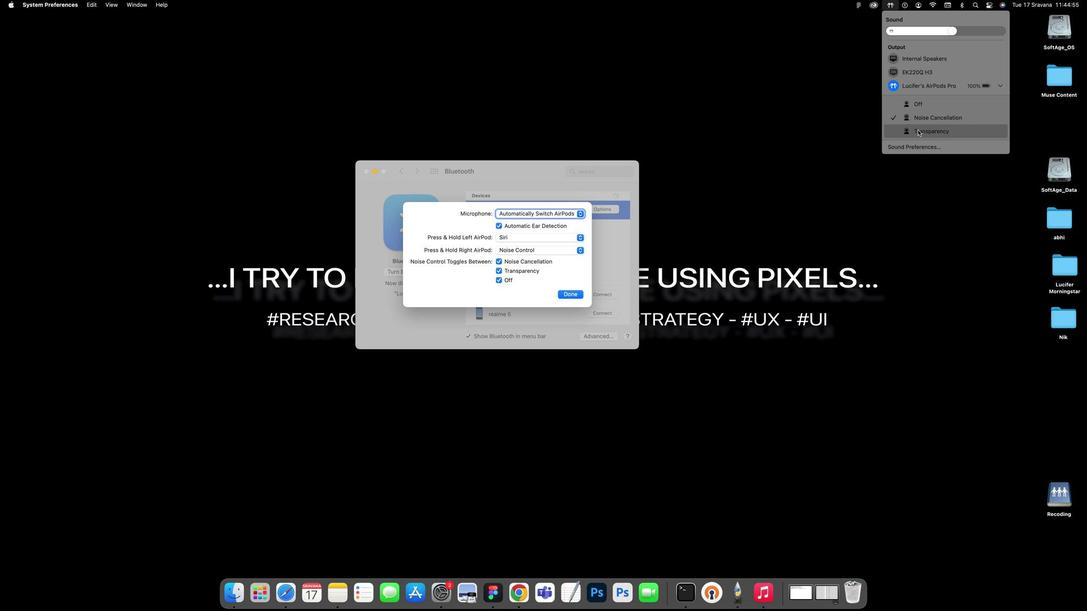 
Action: Mouse pressed left at (917, 129)
Screenshot: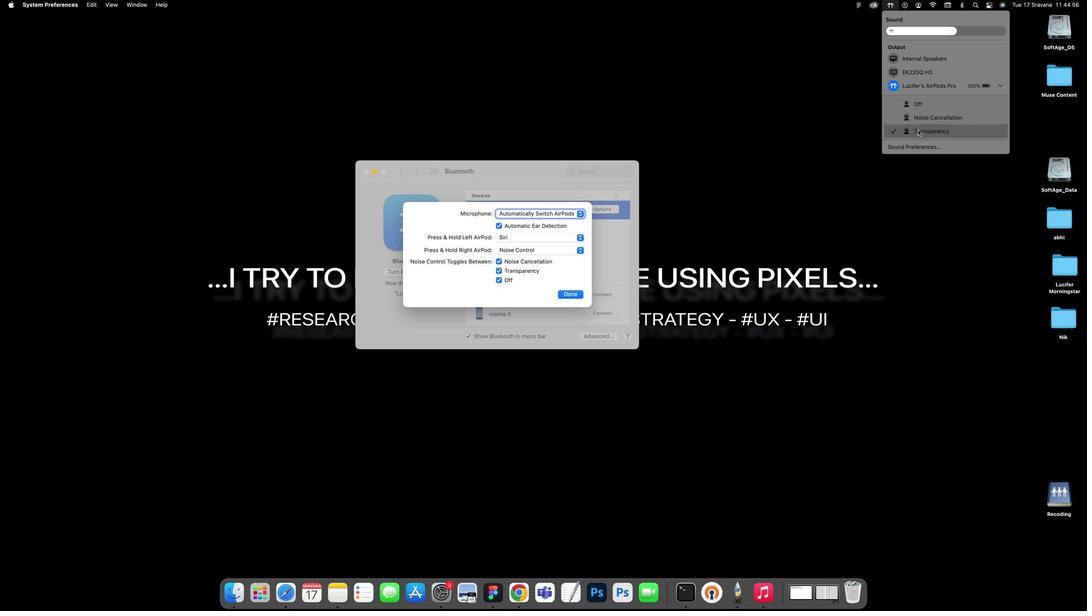 
Action: Mouse moved to (499, 278)
Screenshot: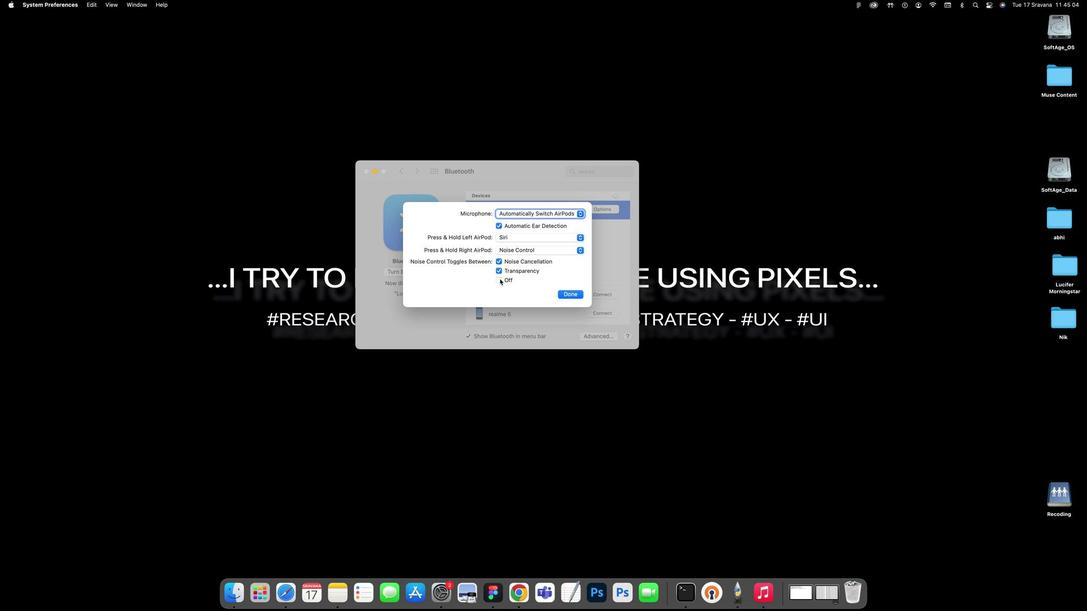 
Action: Mouse pressed left at (499, 278)
Screenshot: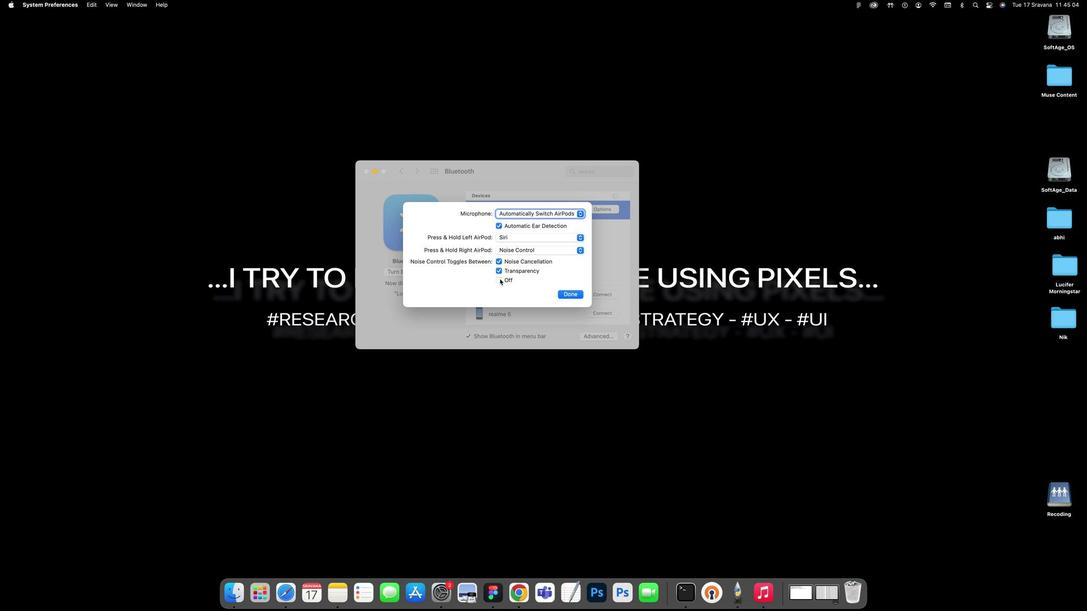 
Action: Mouse moved to (886, 0)
Screenshot: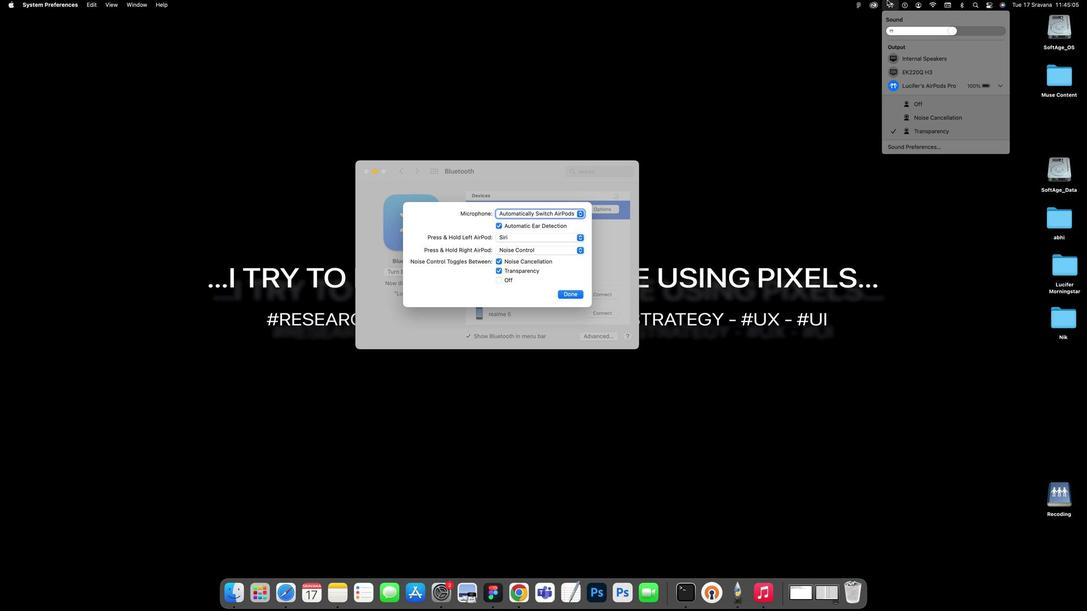 
Action: Mouse pressed left at (886, 0)
Screenshot: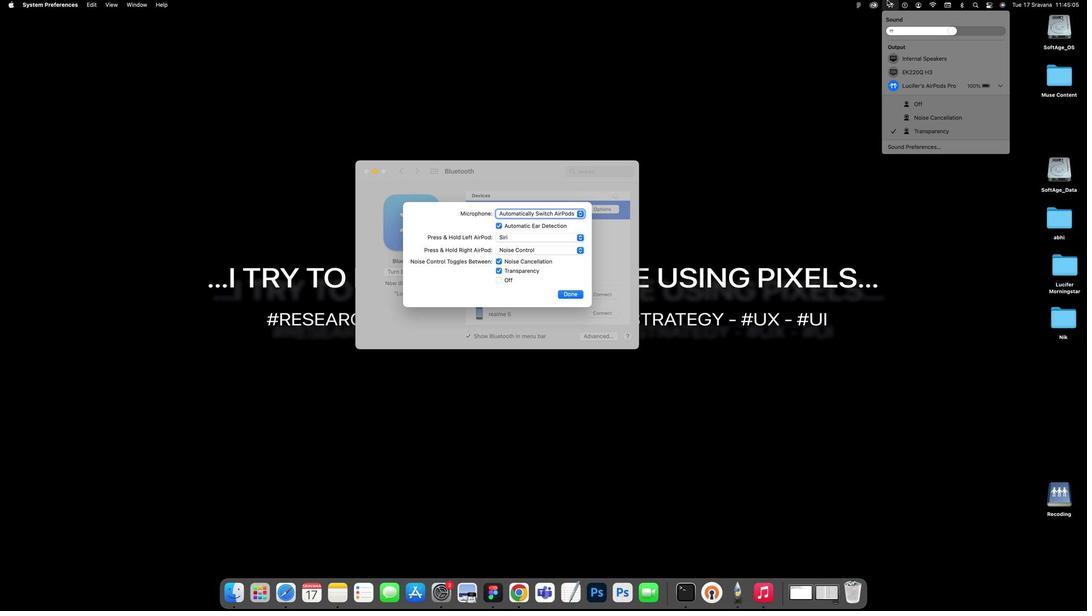 
Action: Mouse moved to (498, 278)
Screenshot: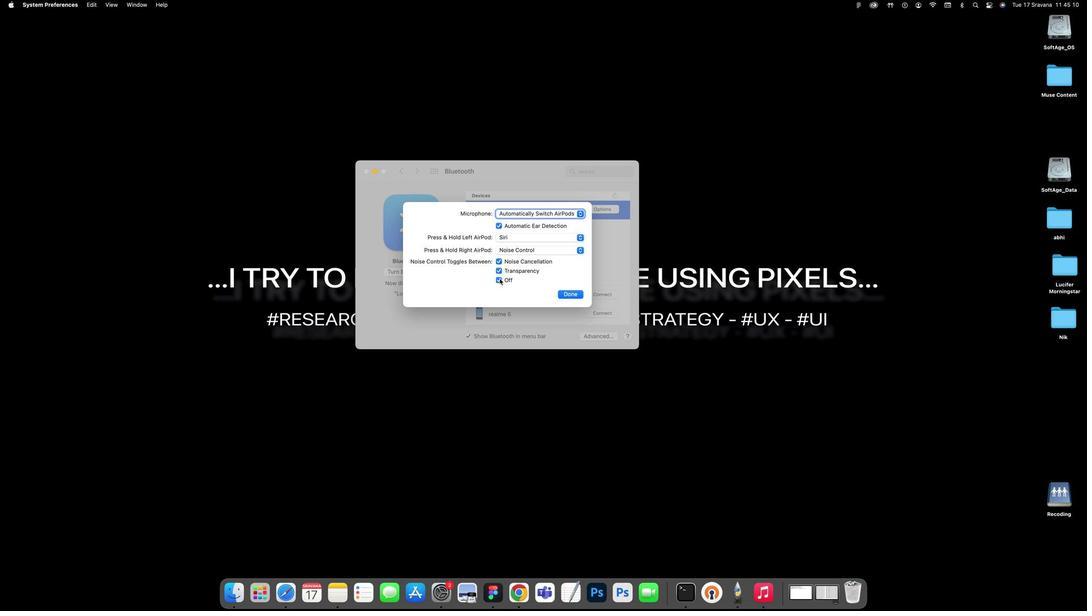 
Action: Mouse pressed left at (498, 278)
Screenshot: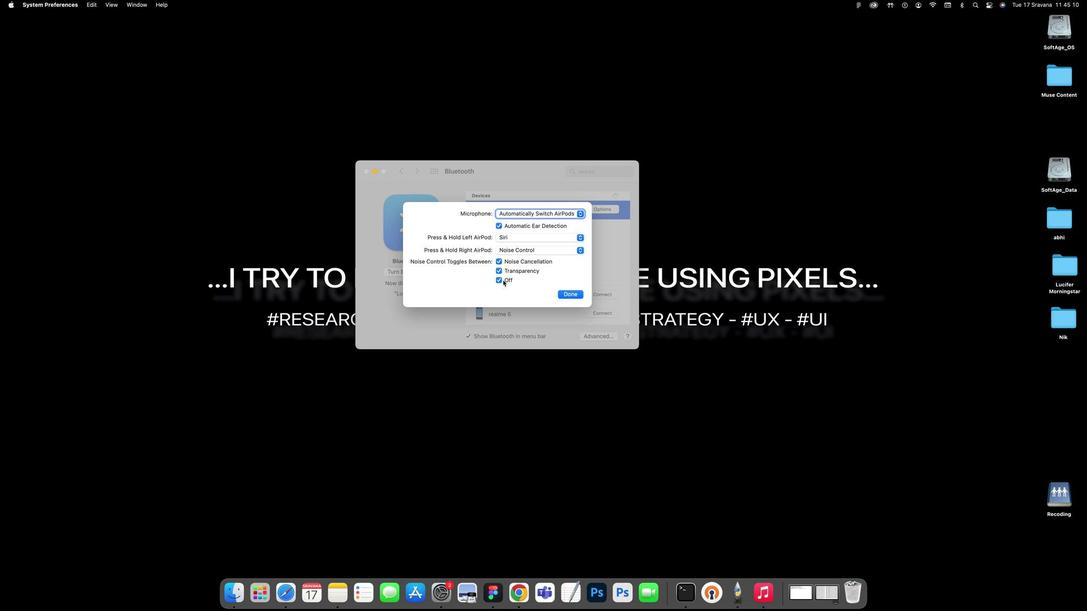 
Action: Mouse moved to (562, 290)
Screenshot: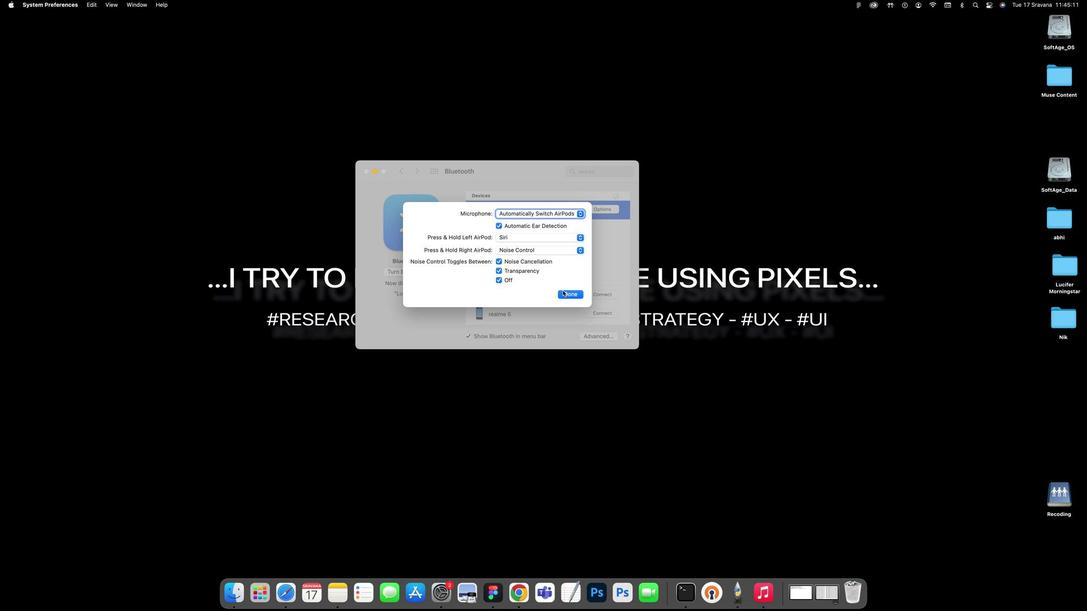 
Action: Mouse pressed left at (562, 290)
Screenshot: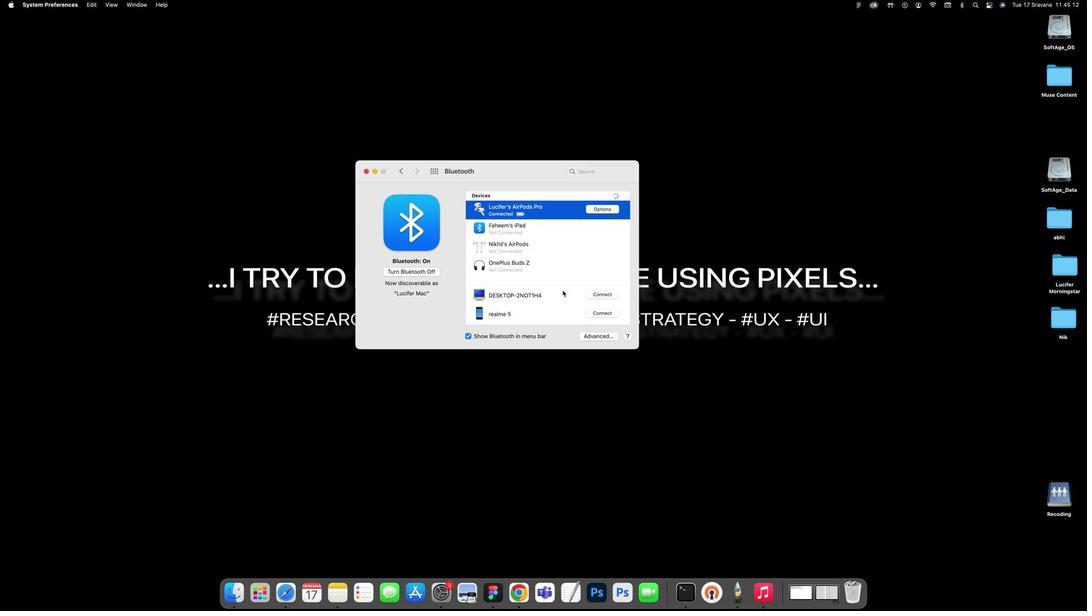 
Action: Mouse moved to (562, 290)
Screenshot: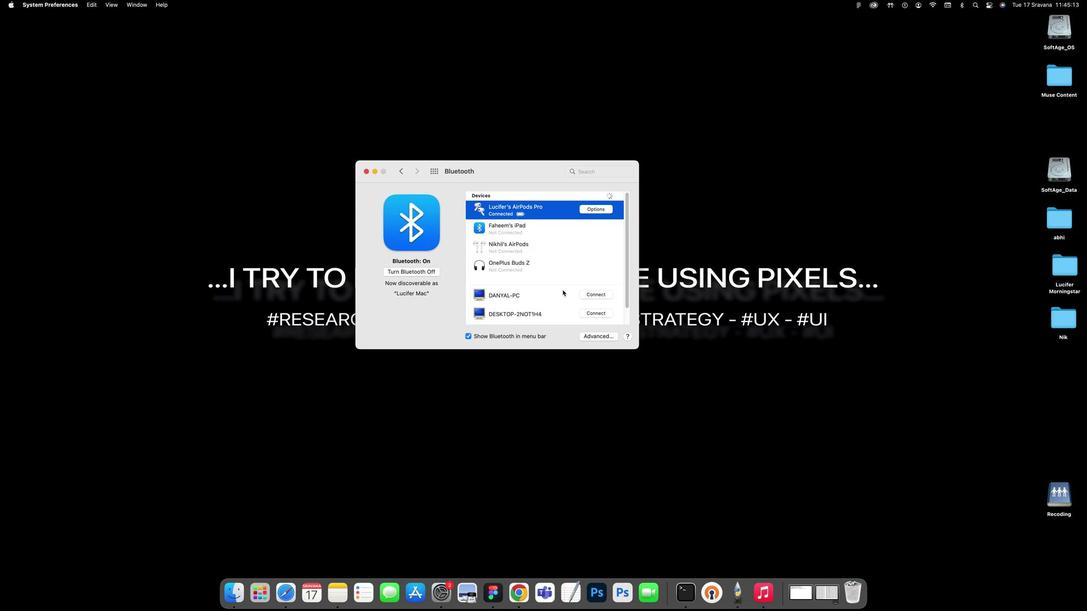 
